 Task: Create in the project AgileGator and in the Backlog issue 'Integrate a new live chat support feature into an existing customer service portal to enhance customer support and response time' a child issue 'Automated testing infrastructure disaster recovery planning', and assign it to team member softage.3@softage.net. Create in the project AgileGator and in the Backlog issue 'Develop a new tool for automated testing of web application performance under high traffic and load conditions' a child issue 'Integration with social media management software', and assign it to team member softage.4@softage.net
Action: Mouse moved to (220, 64)
Screenshot: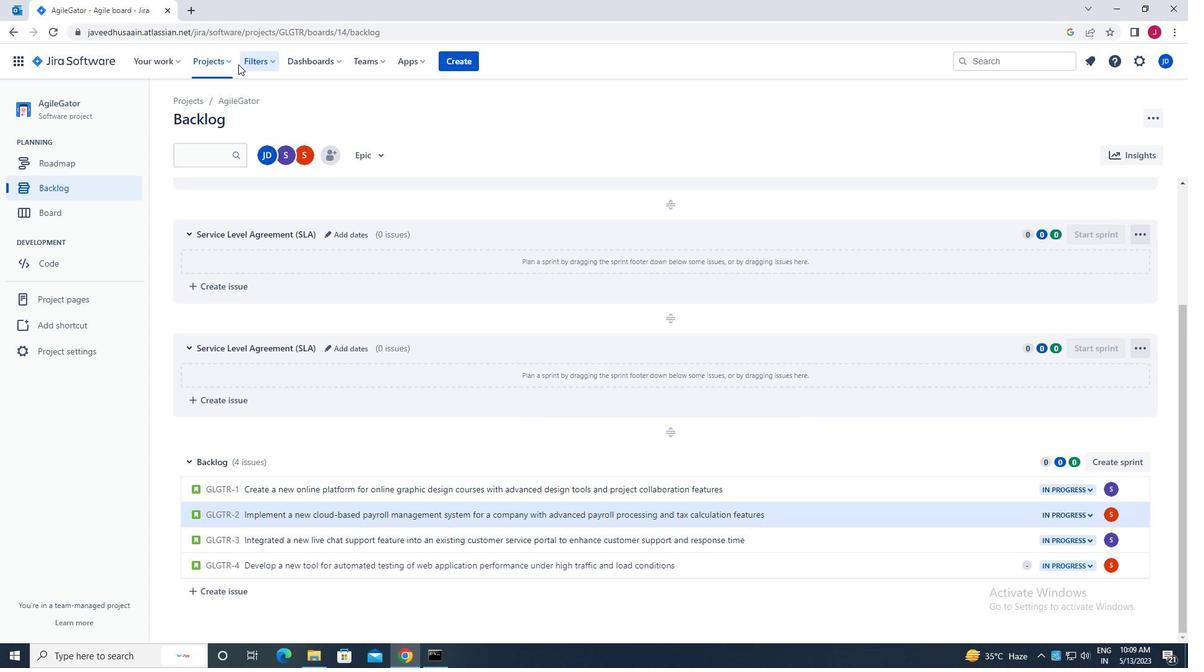 
Action: Mouse pressed left at (220, 64)
Screenshot: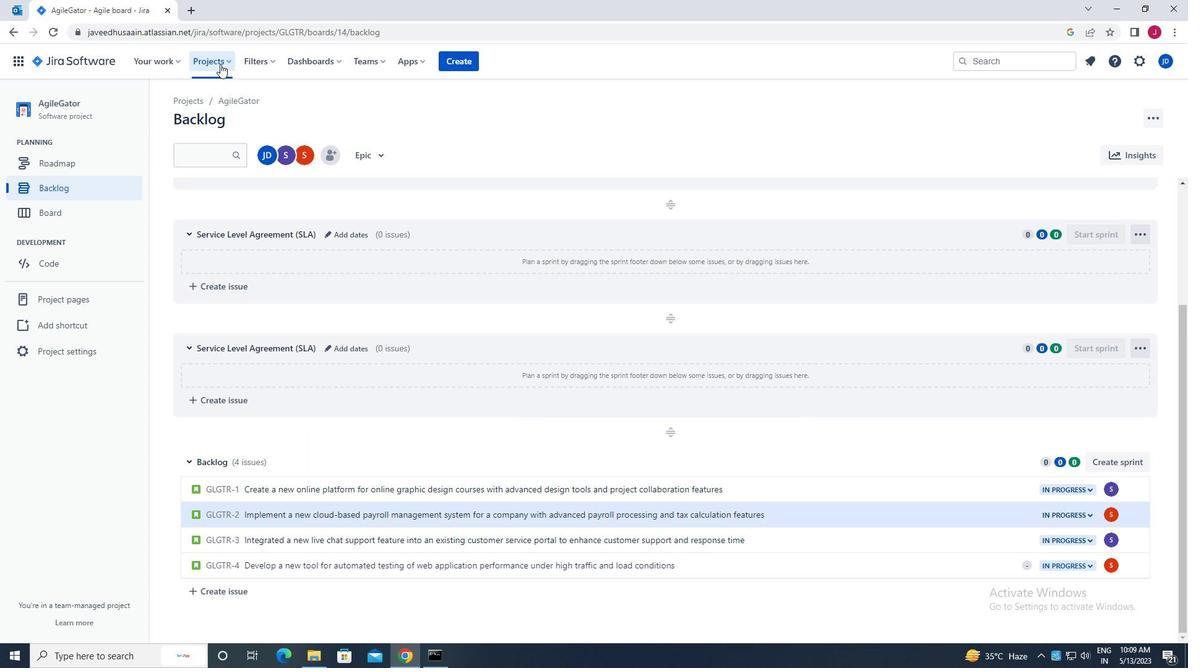 
Action: Mouse moved to (257, 116)
Screenshot: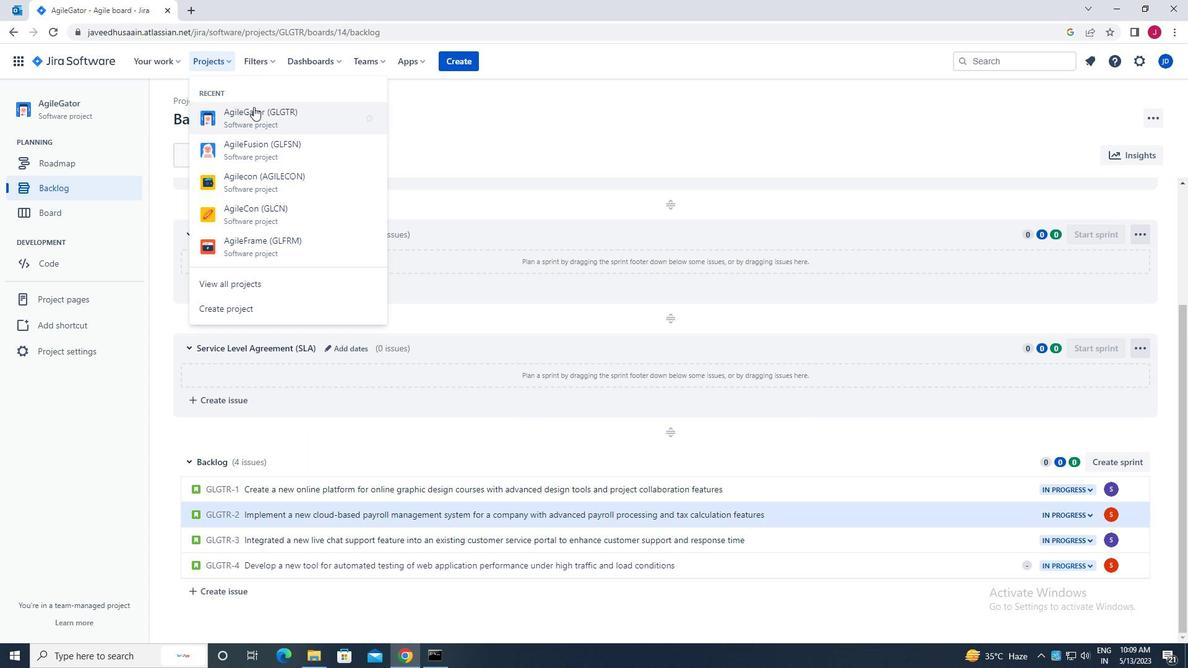 
Action: Mouse pressed left at (257, 116)
Screenshot: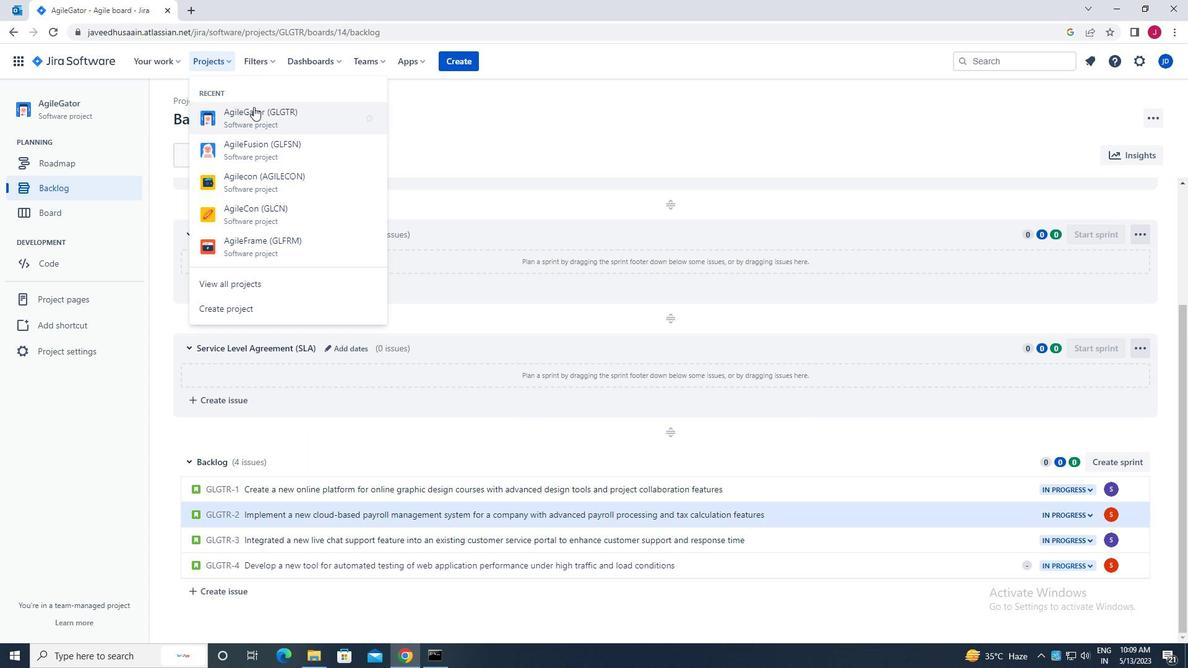 
Action: Mouse moved to (90, 190)
Screenshot: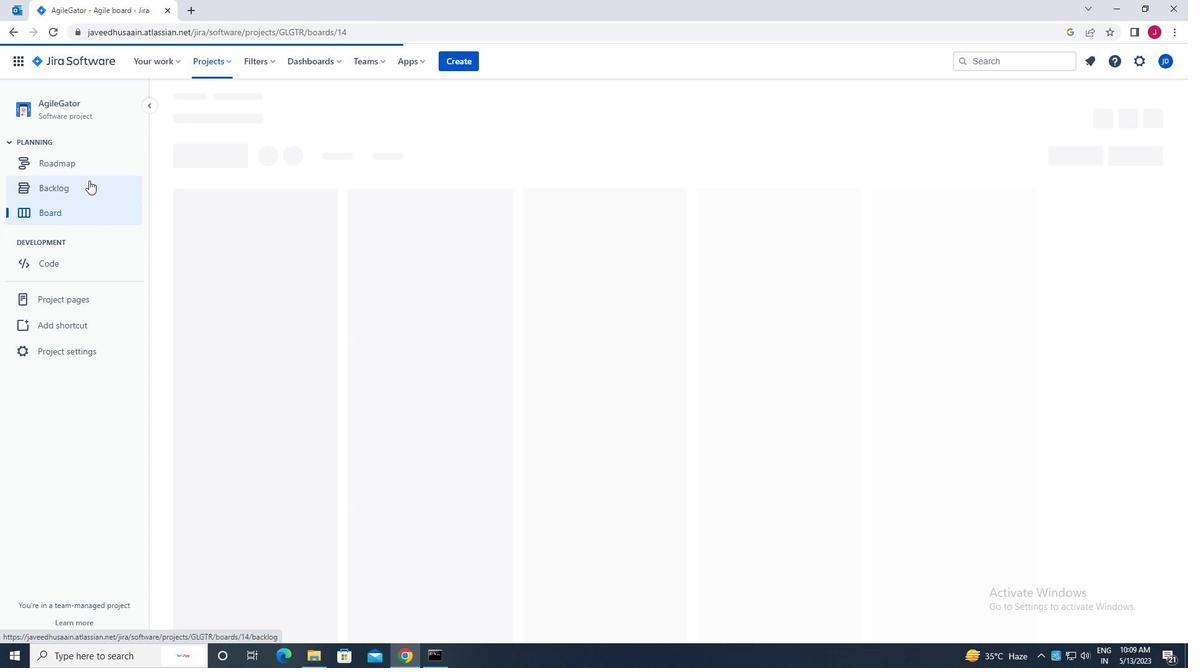
Action: Mouse pressed left at (90, 190)
Screenshot: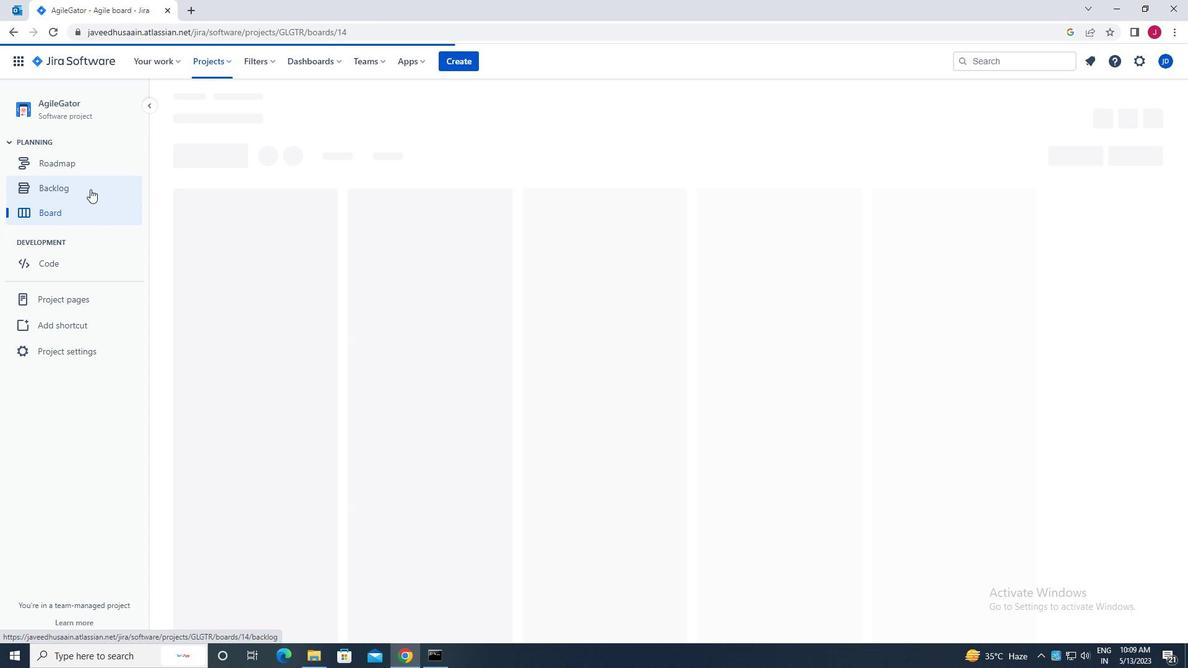
Action: Mouse moved to (532, 375)
Screenshot: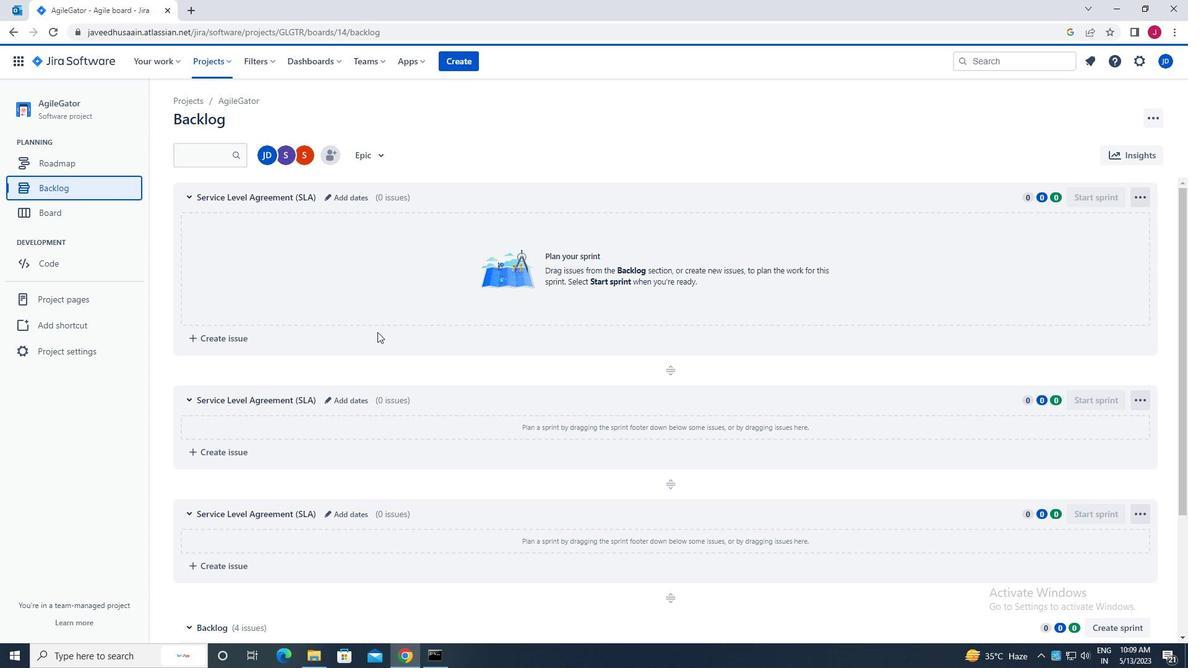 
Action: Mouse scrolled (532, 375) with delta (0, 0)
Screenshot: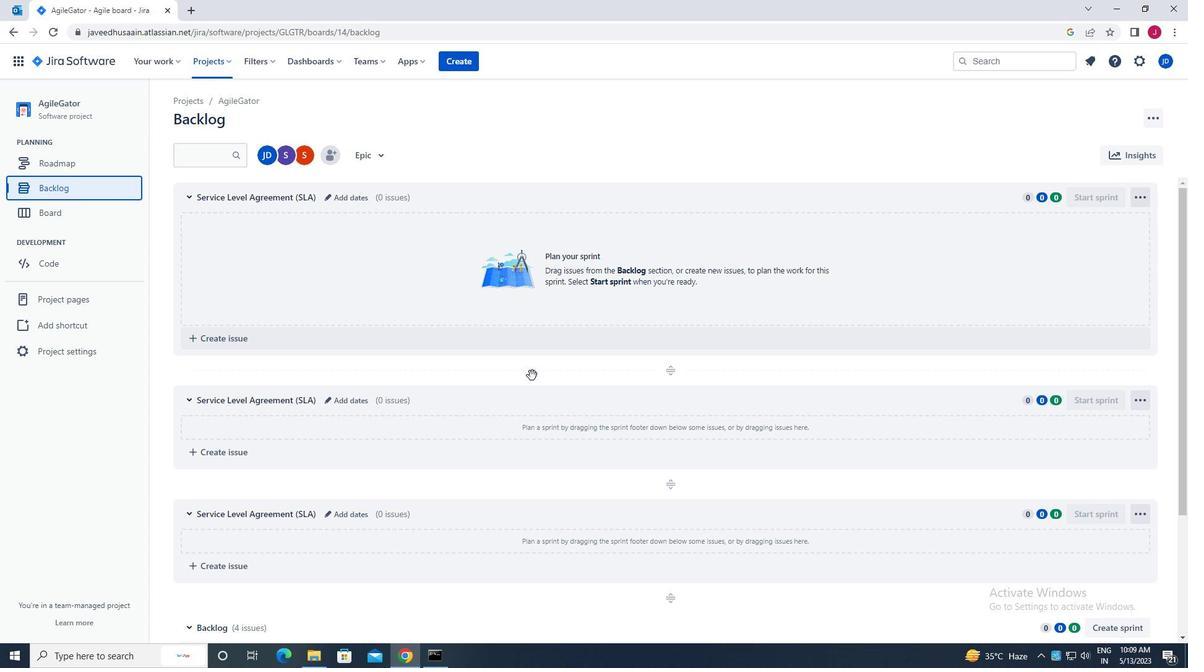 
Action: Mouse scrolled (532, 375) with delta (0, 0)
Screenshot: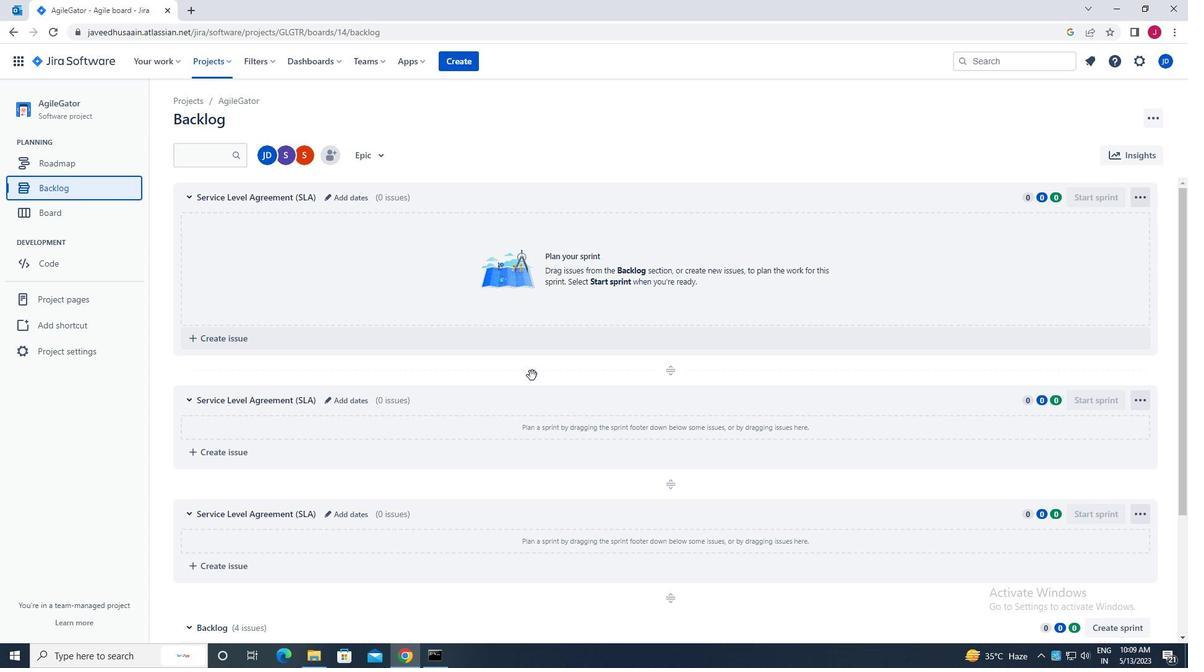 
Action: Mouse scrolled (532, 375) with delta (0, 0)
Screenshot: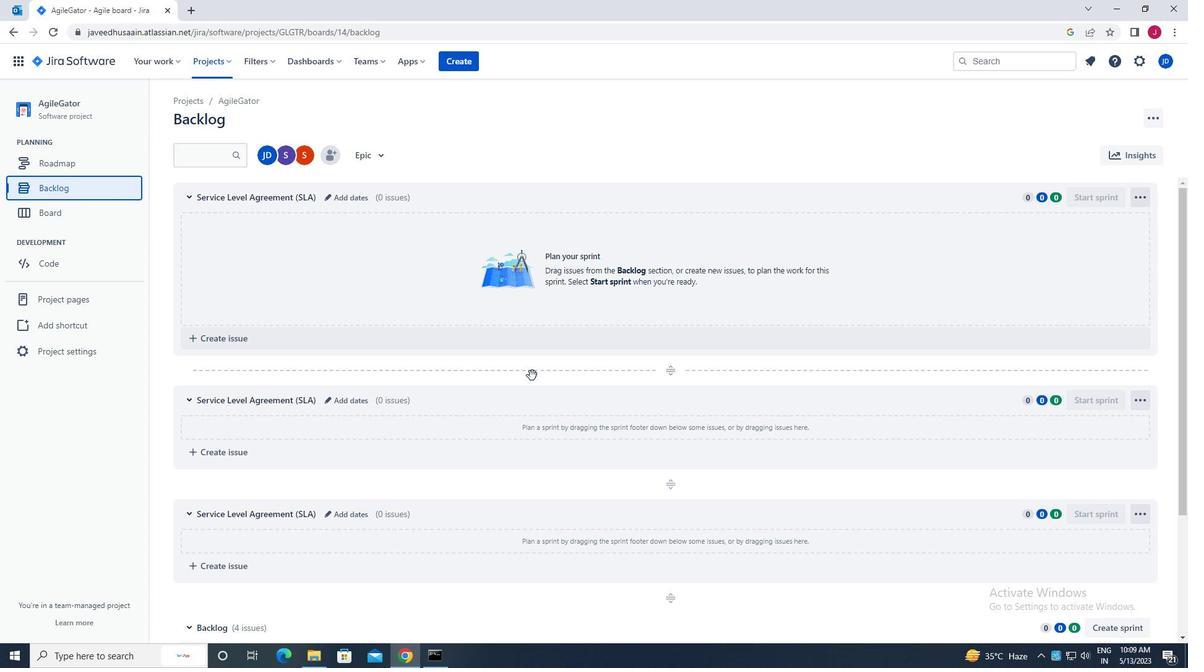 
Action: Mouse moved to (532, 375)
Screenshot: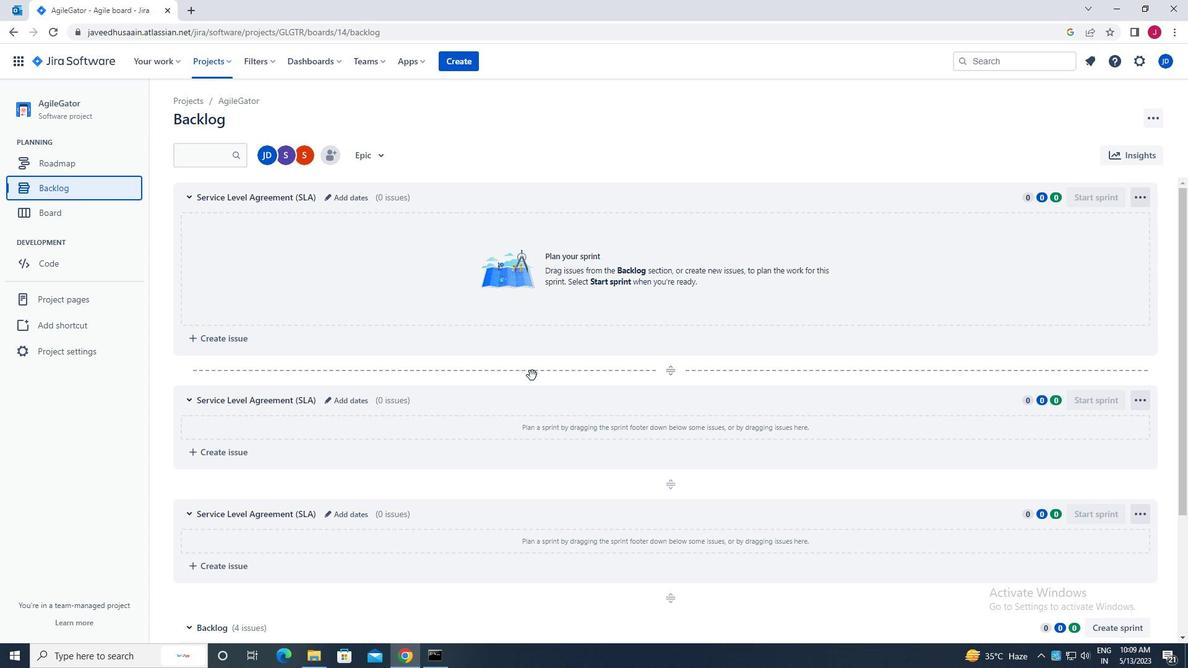 
Action: Mouse scrolled (532, 374) with delta (0, 0)
Screenshot: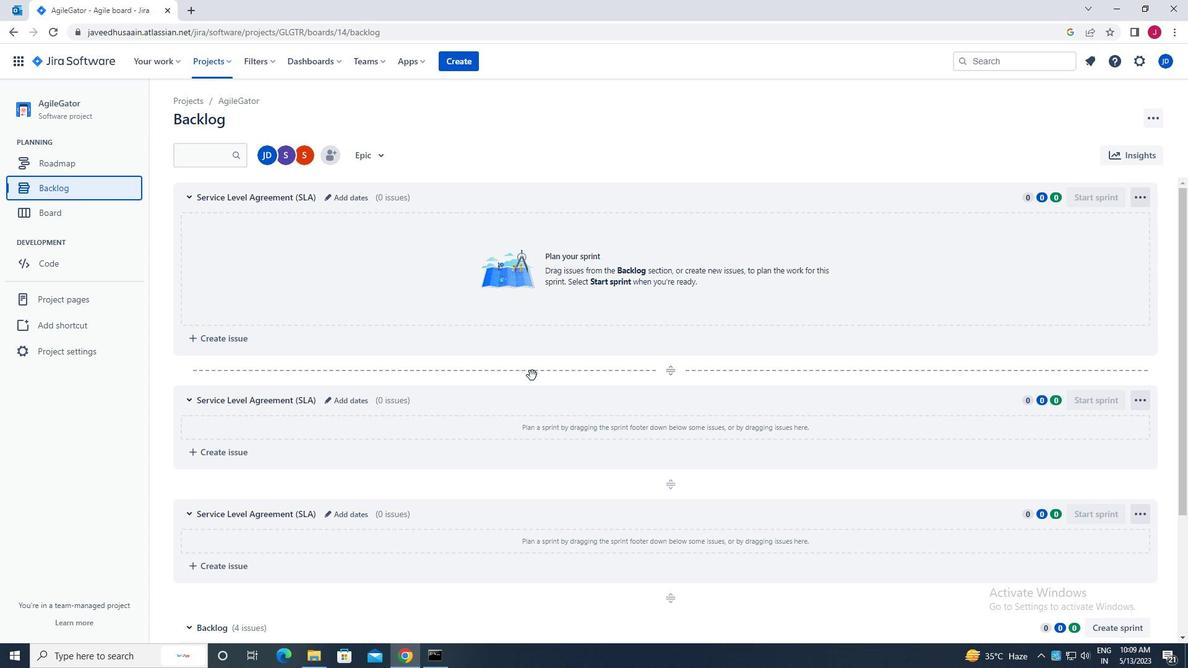 
Action: Mouse moved to (525, 372)
Screenshot: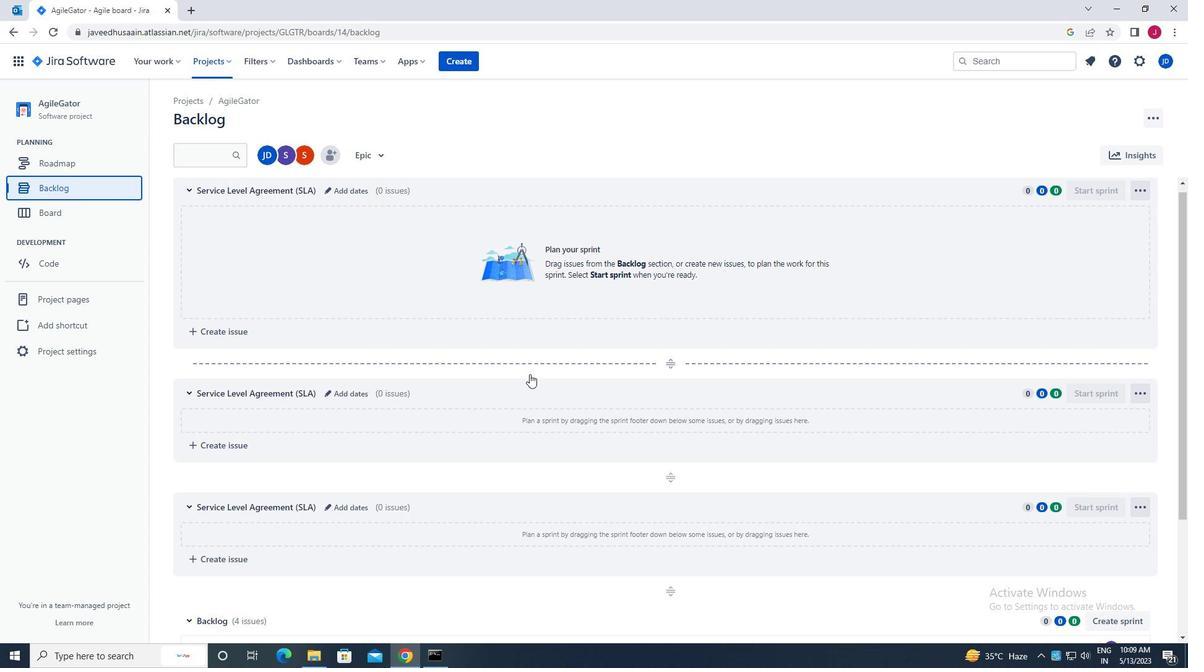 
Action: Mouse scrolled (525, 371) with delta (0, 0)
Screenshot: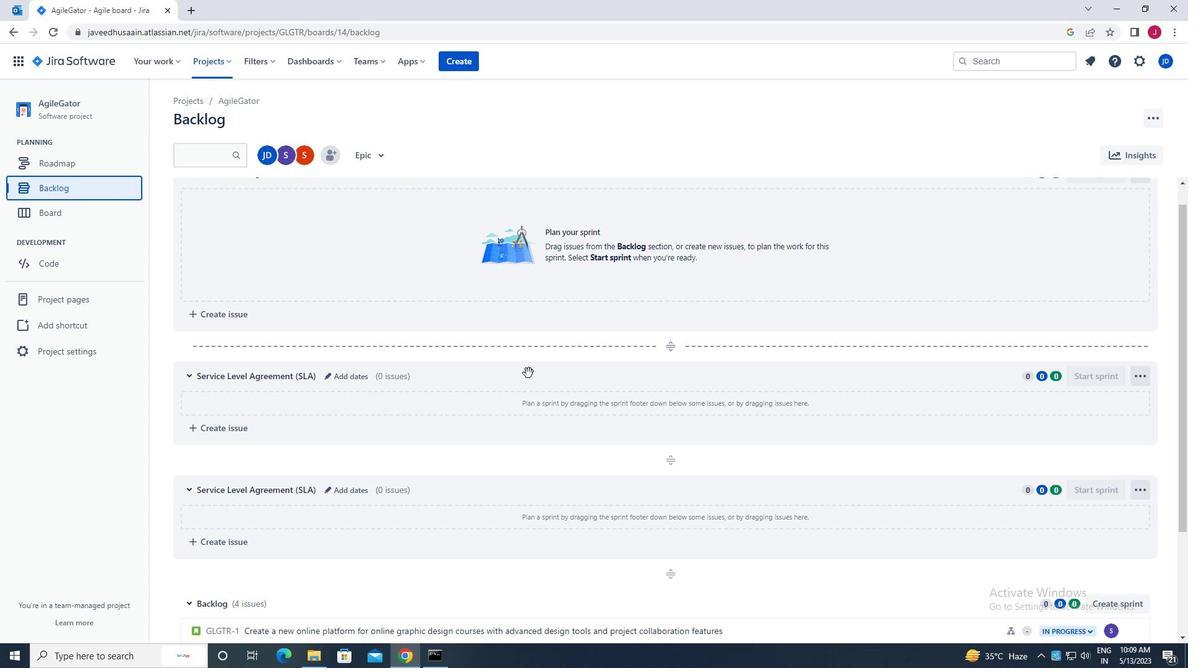 
Action: Mouse scrolled (525, 371) with delta (0, 0)
Screenshot: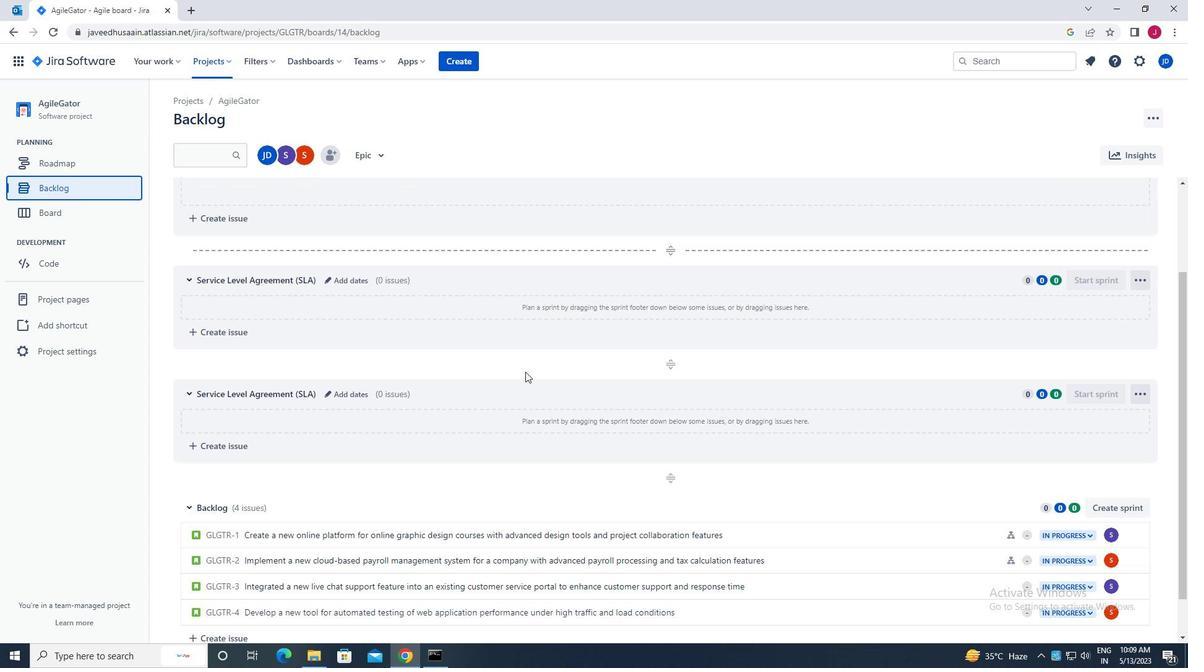
Action: Mouse scrolled (525, 371) with delta (0, 0)
Screenshot: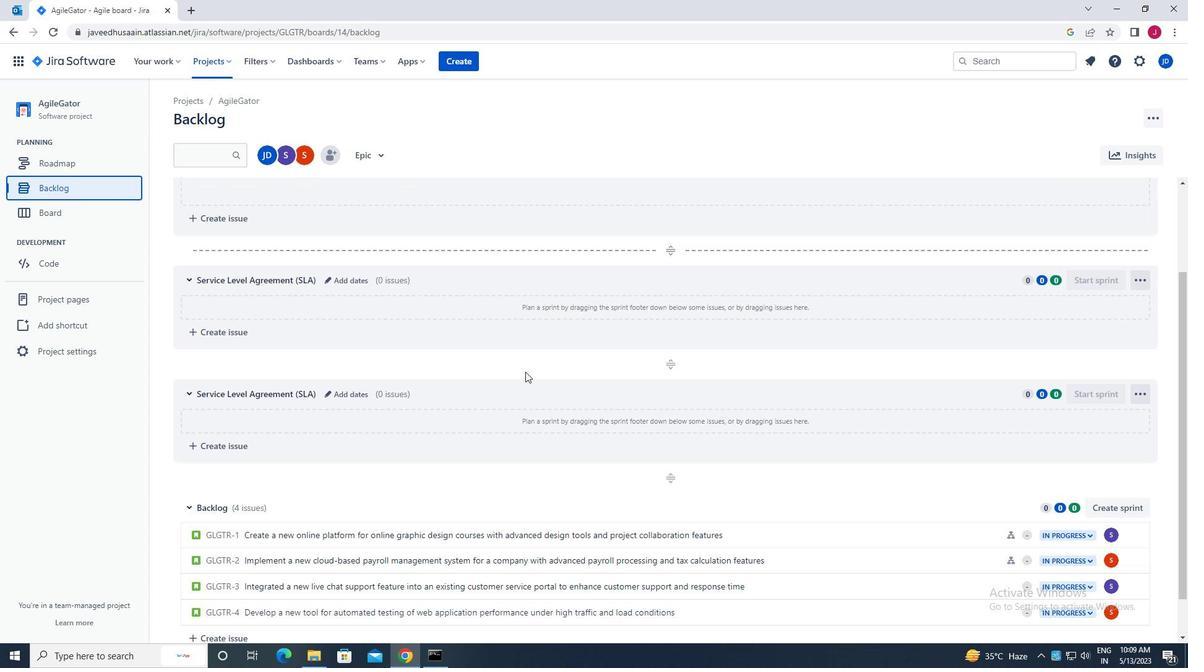
Action: Mouse scrolled (525, 371) with delta (0, 0)
Screenshot: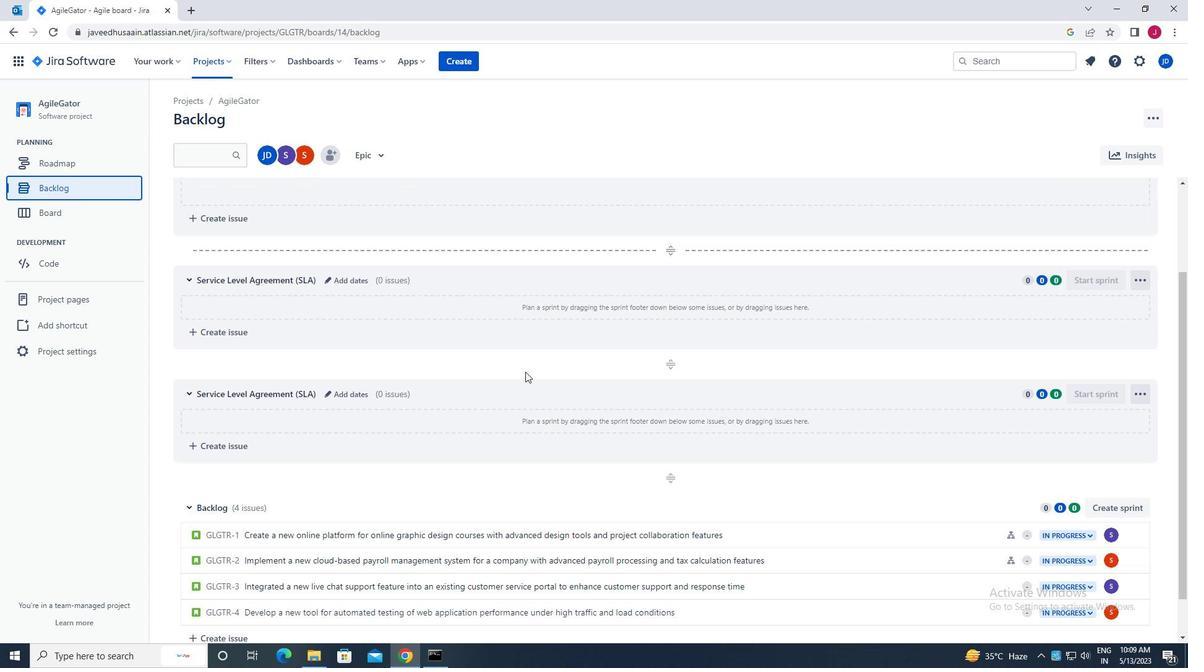 
Action: Mouse moved to (974, 534)
Screenshot: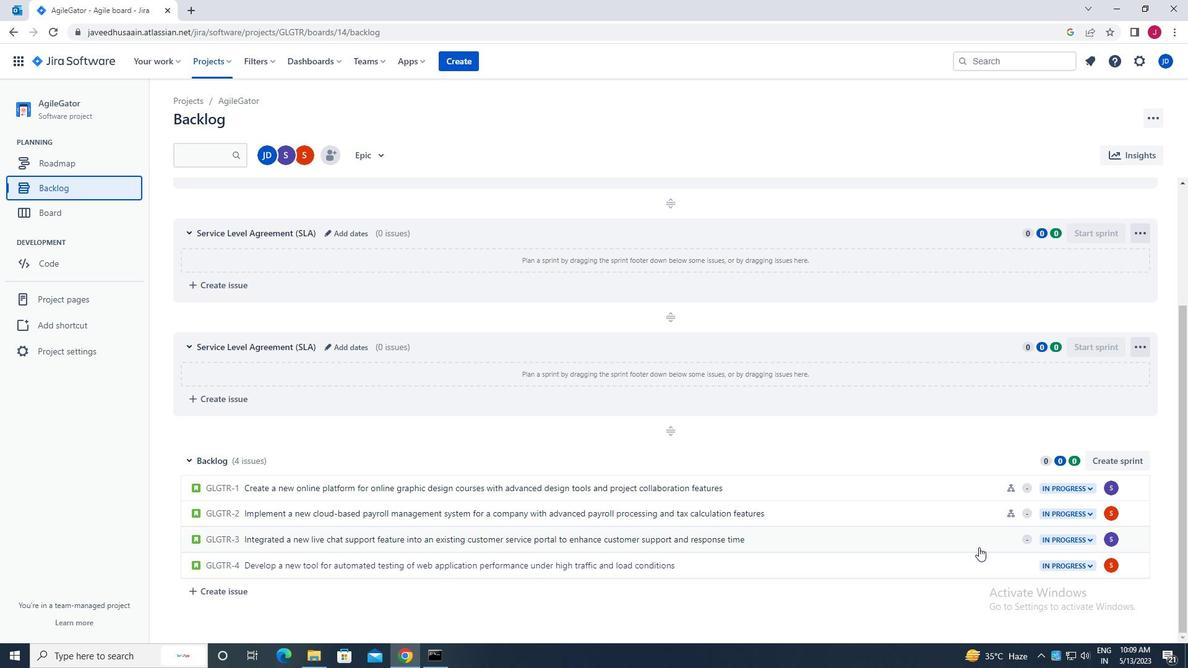 
Action: Mouse pressed left at (974, 534)
Screenshot: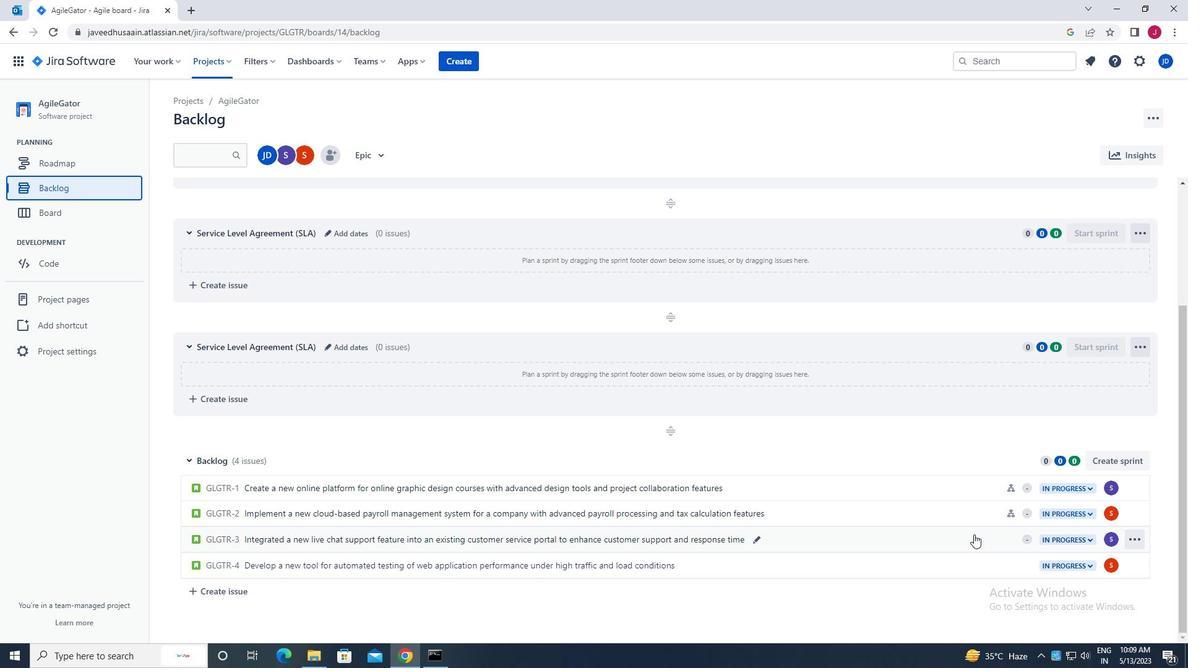 
Action: Mouse moved to (965, 299)
Screenshot: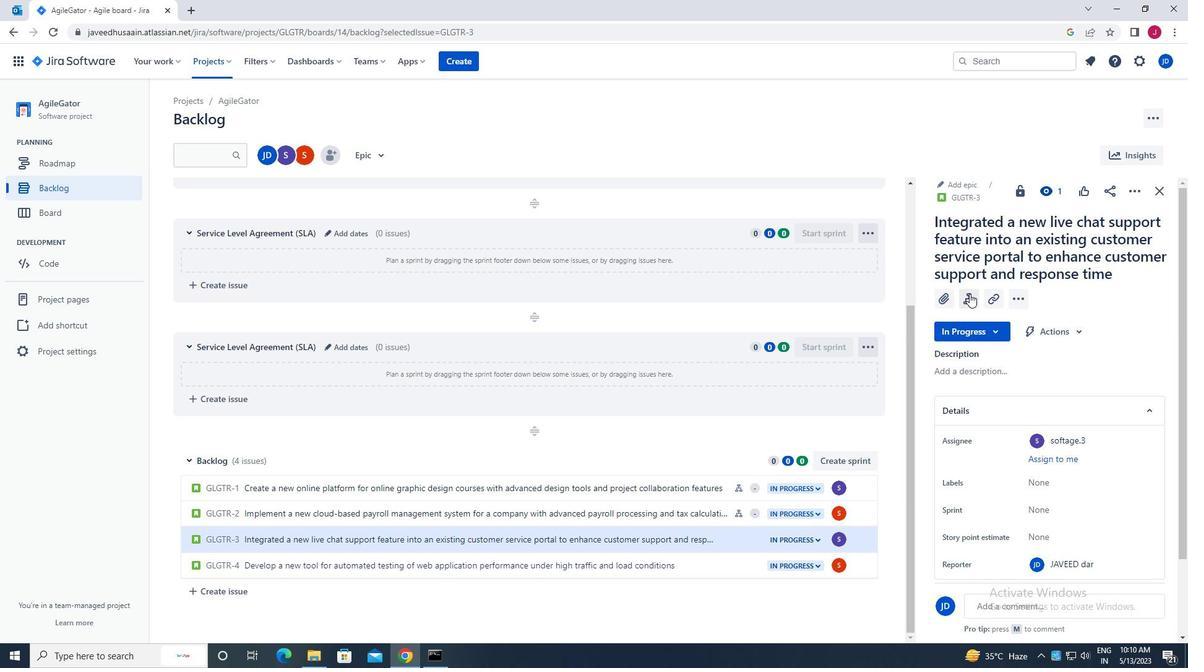 
Action: Mouse pressed left at (965, 299)
Screenshot: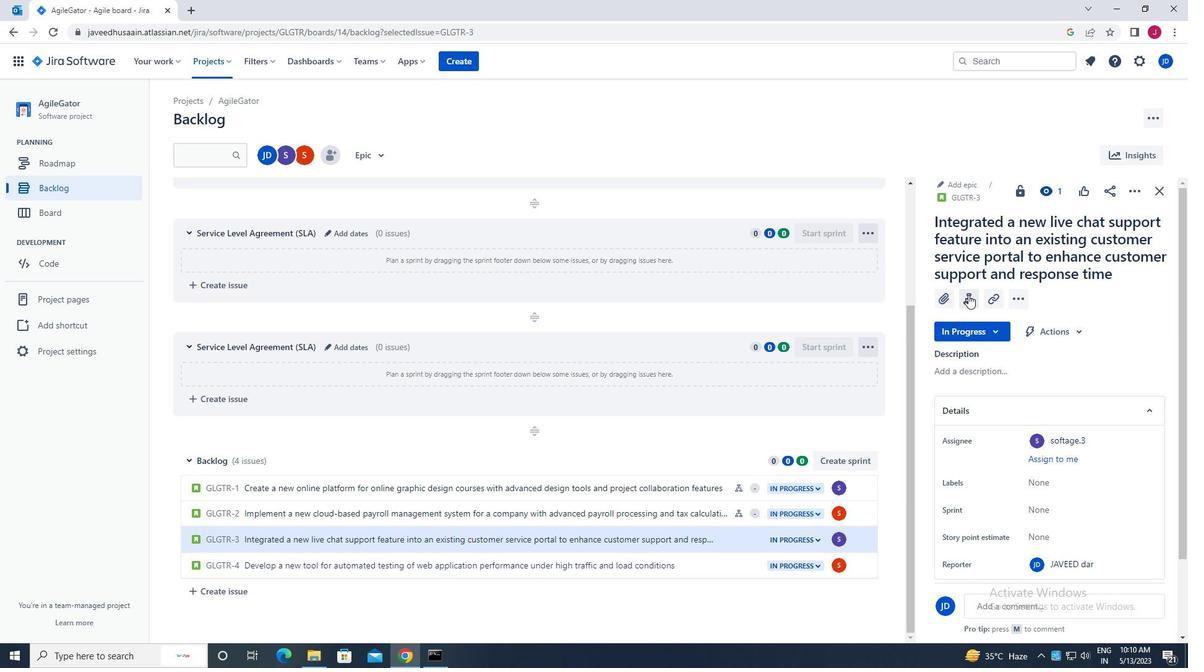 
Action: Mouse moved to (976, 399)
Screenshot: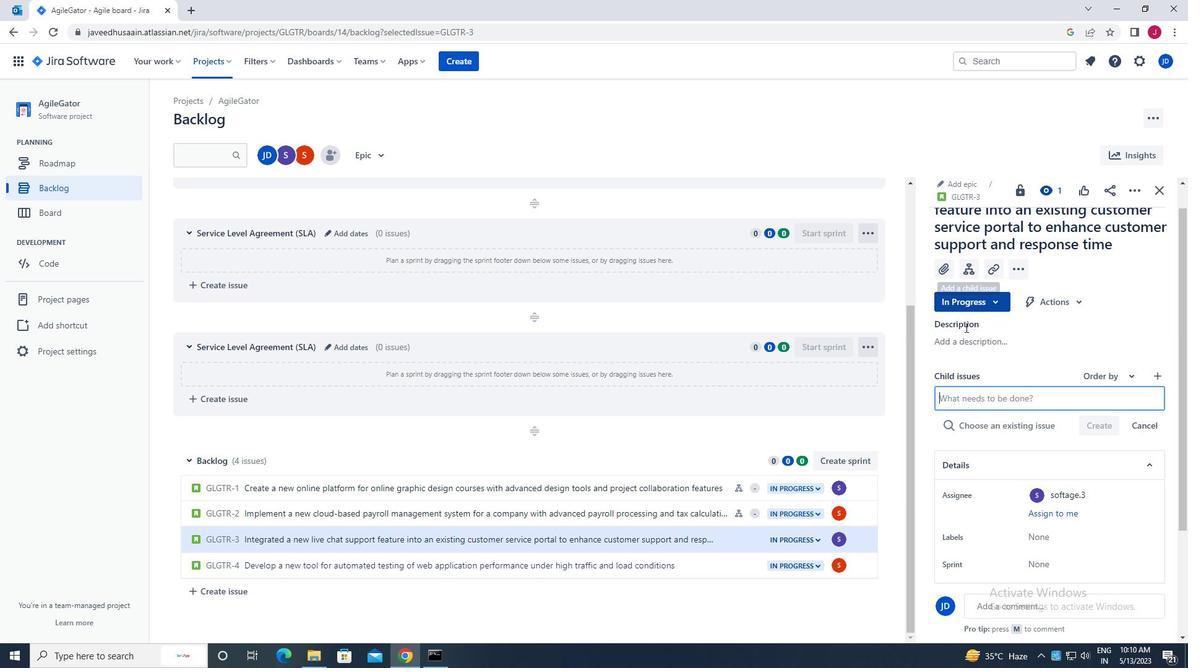 
Action: Mouse pressed left at (976, 399)
Screenshot: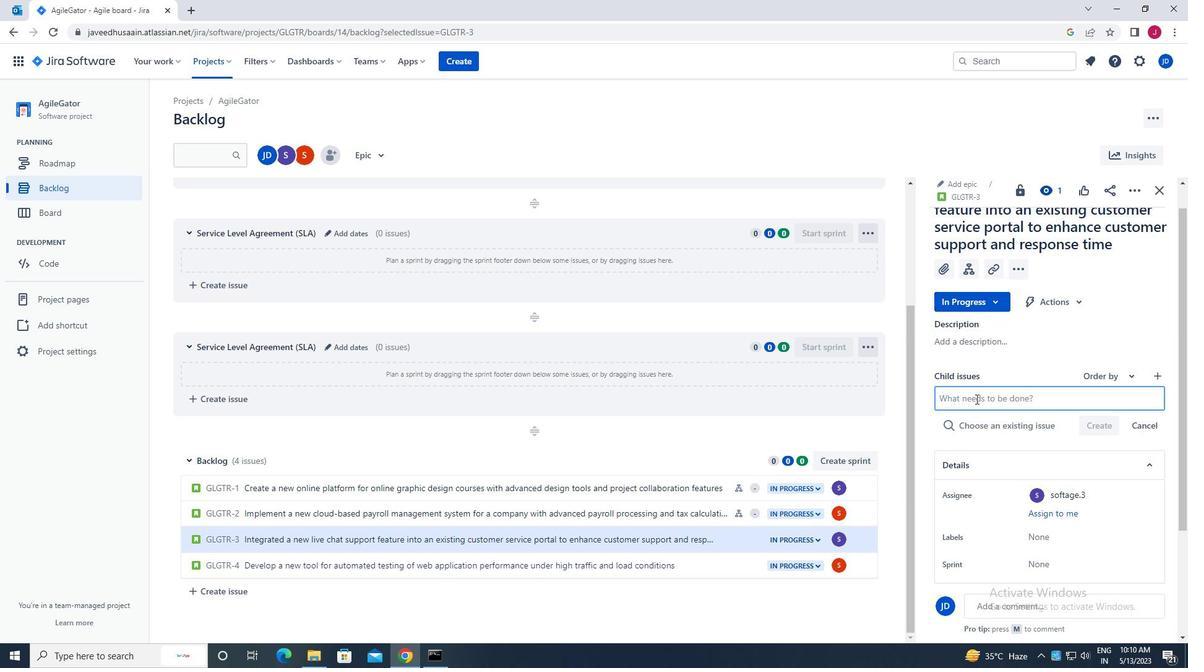 
Action: Mouse moved to (976, 399)
Screenshot: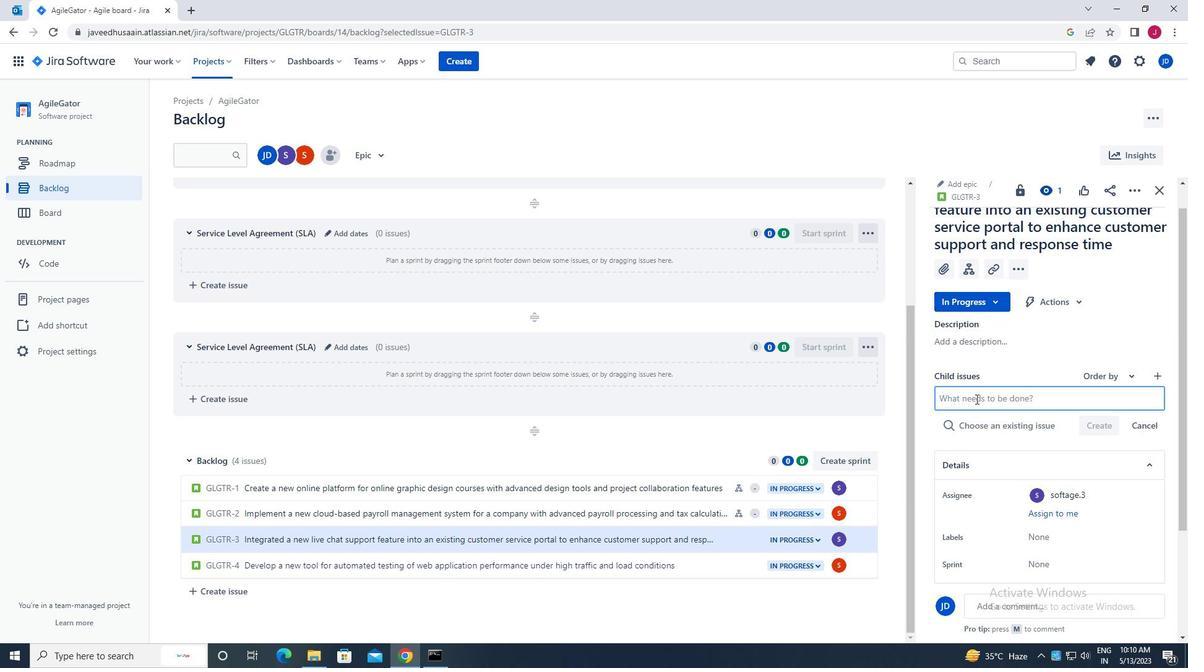 
Action: Key pressed a<Key.caps_lock>utomated<Key.space>testing<Key.space>infrastructure<Key.space>disaster<Key.space>recovery<Key.space>planning<Key.enter>
Screenshot: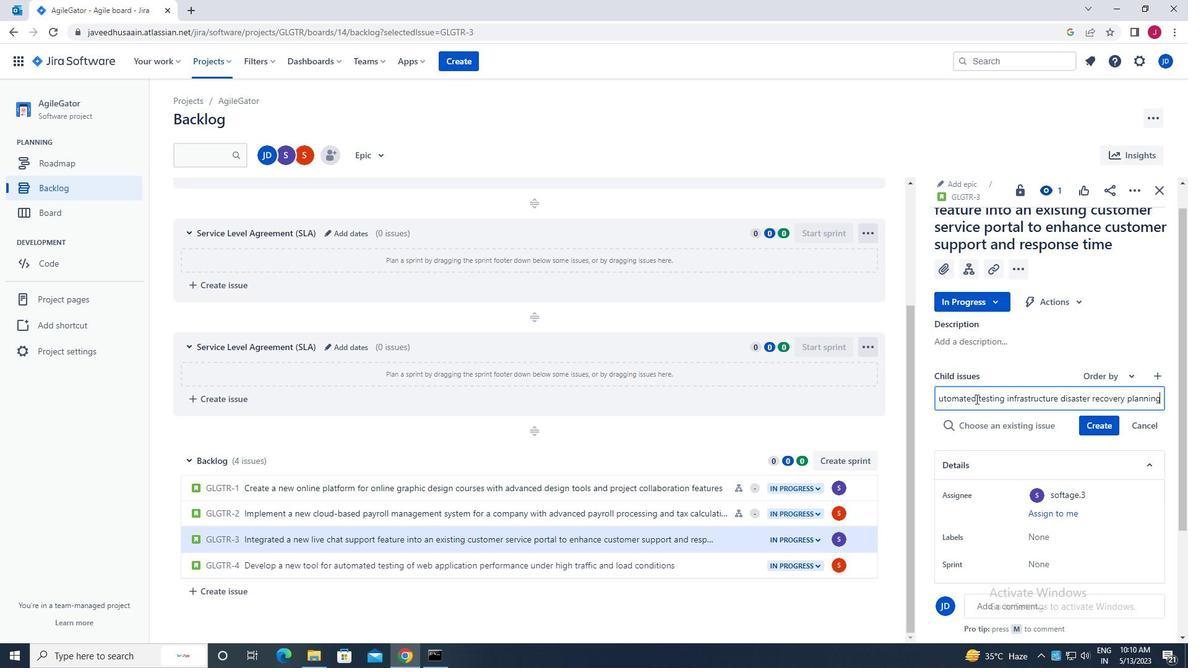 
Action: Mouse moved to (1113, 403)
Screenshot: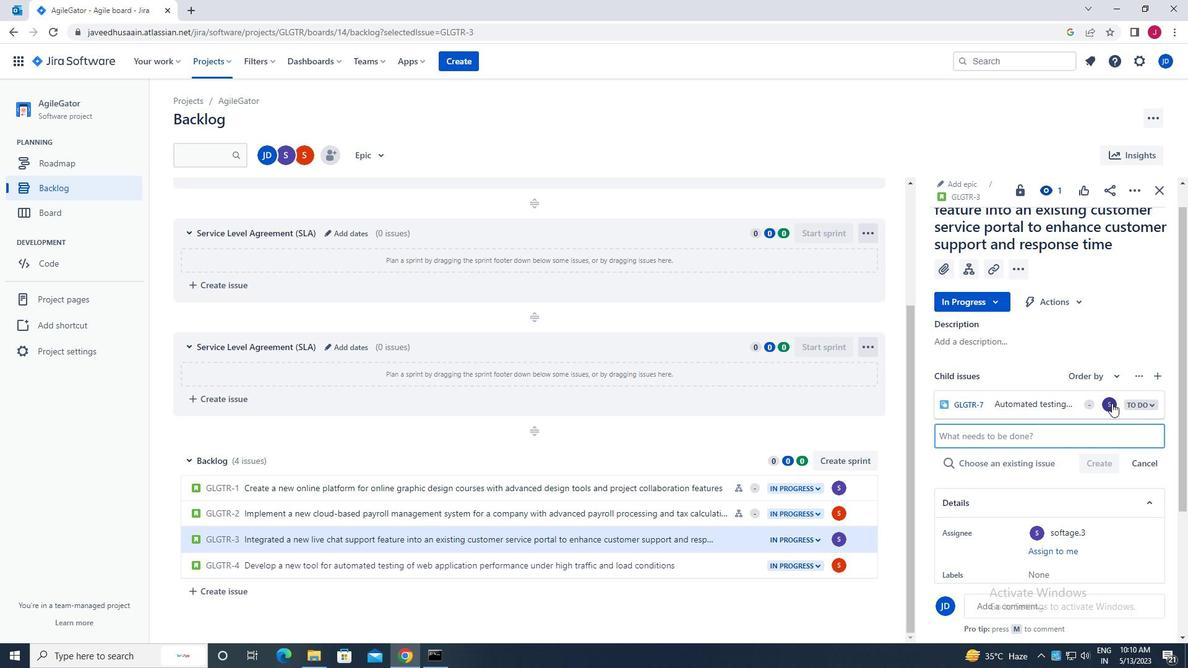 
Action: Mouse pressed left at (1113, 403)
Screenshot: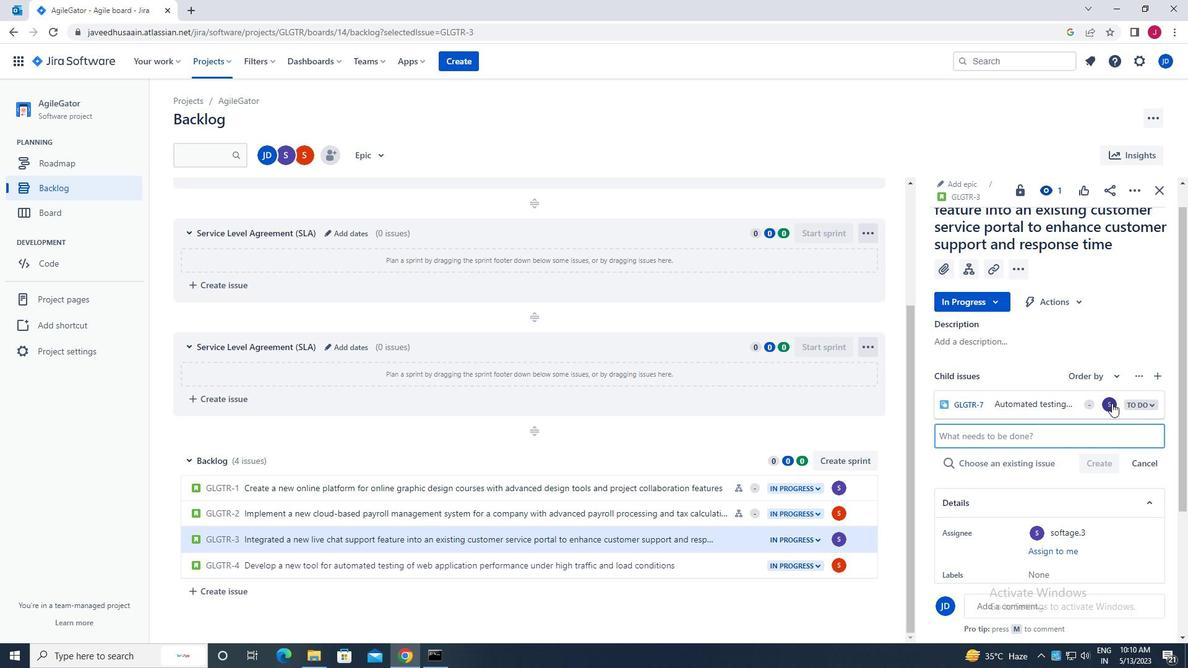 
Action: Mouse moved to (1007, 344)
Screenshot: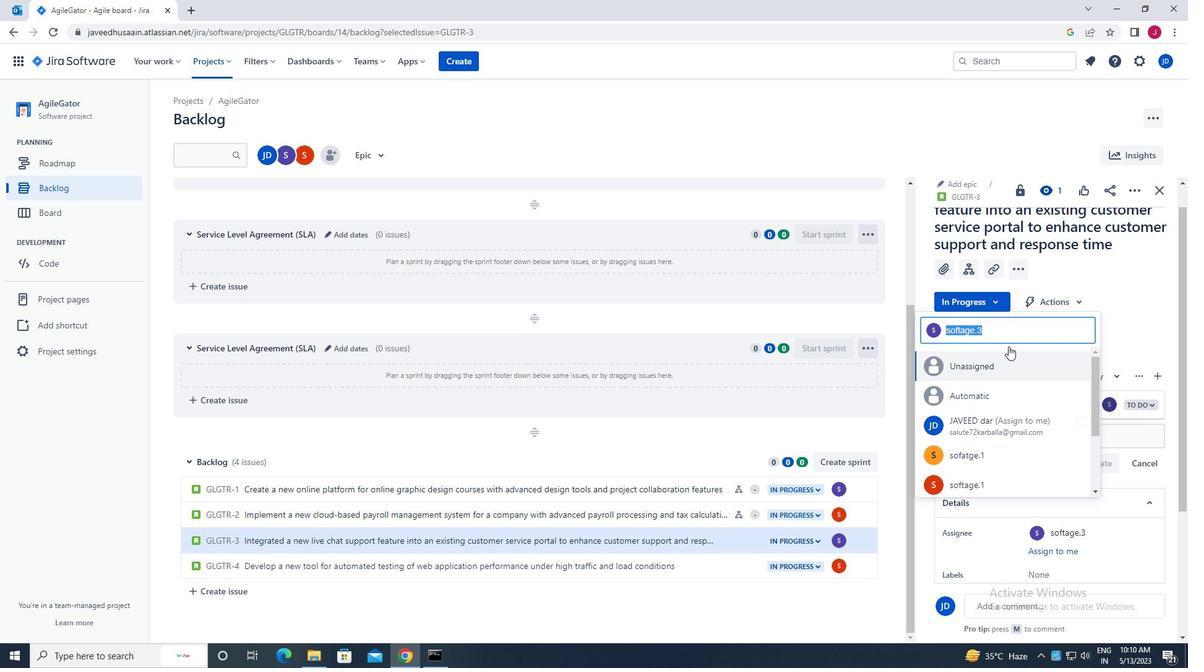 
Action: Key pressed soft
Screenshot: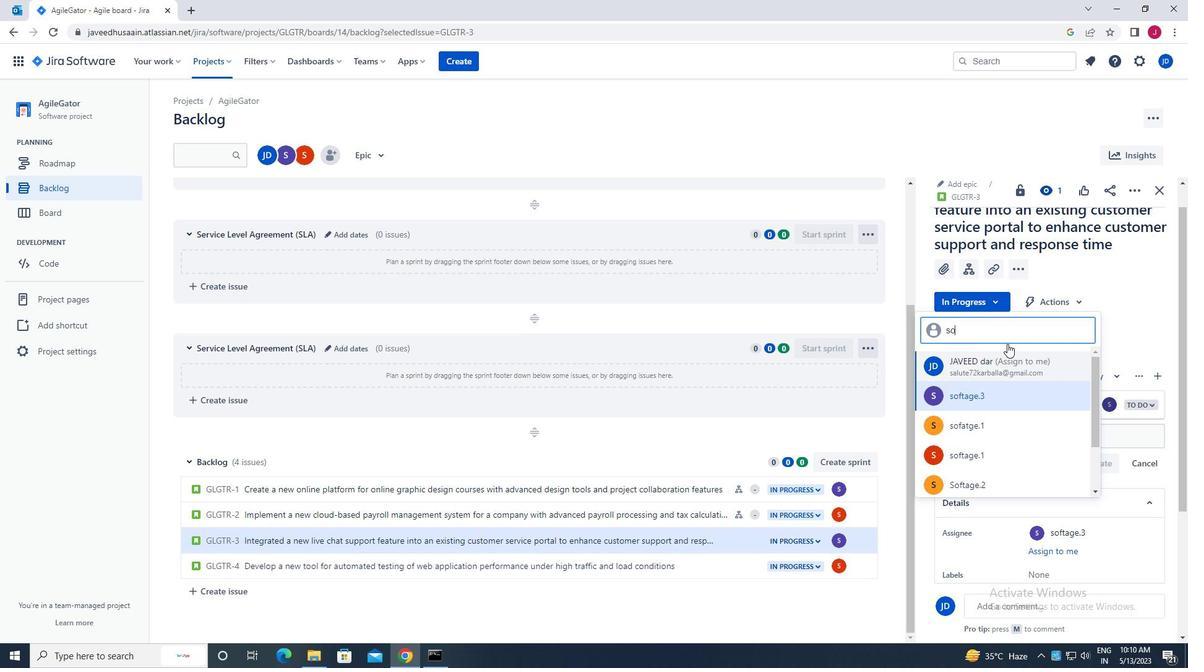 
Action: Mouse moved to (1008, 362)
Screenshot: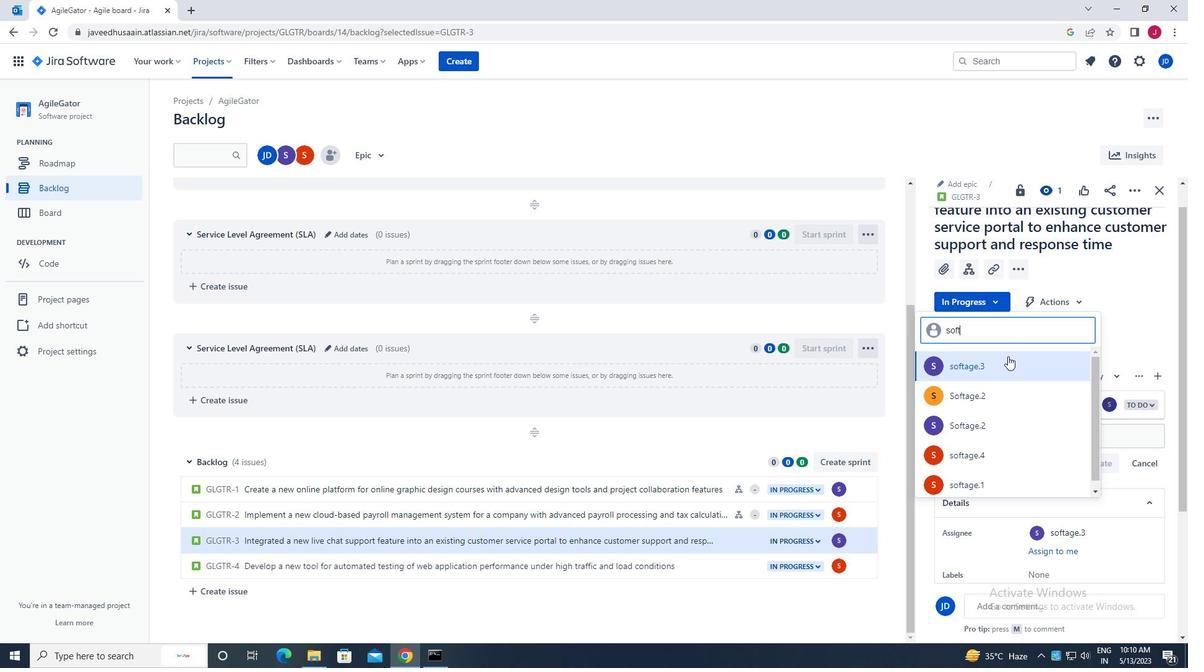 
Action: Mouse pressed left at (1008, 362)
Screenshot: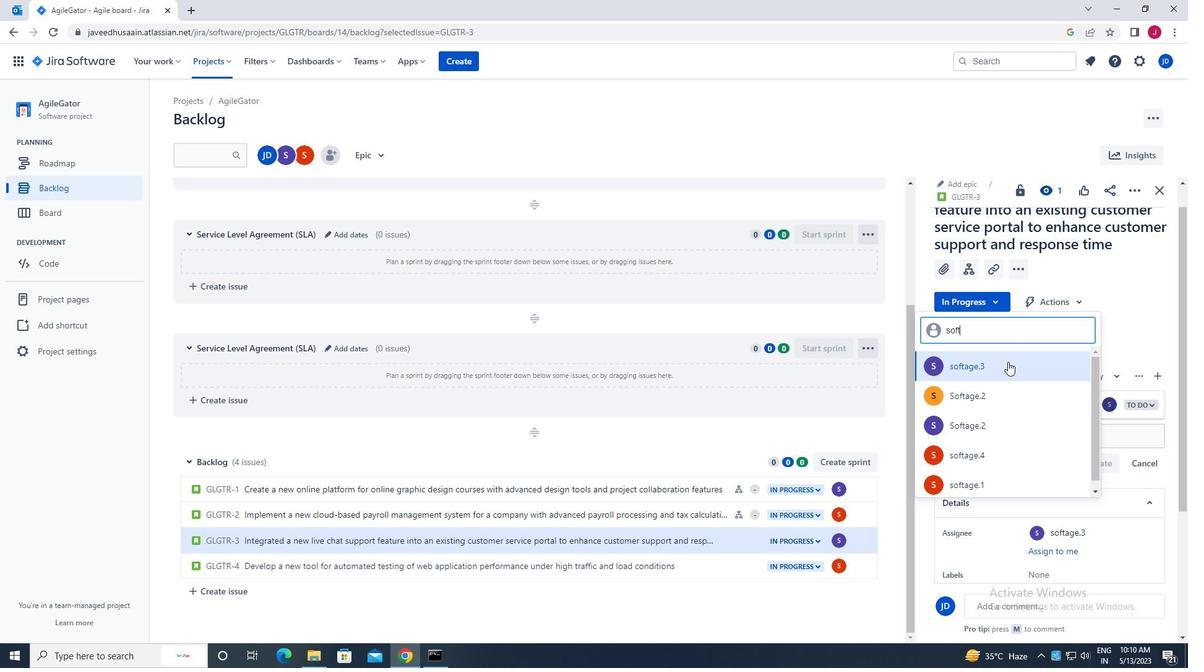 
Action: Mouse moved to (1158, 193)
Screenshot: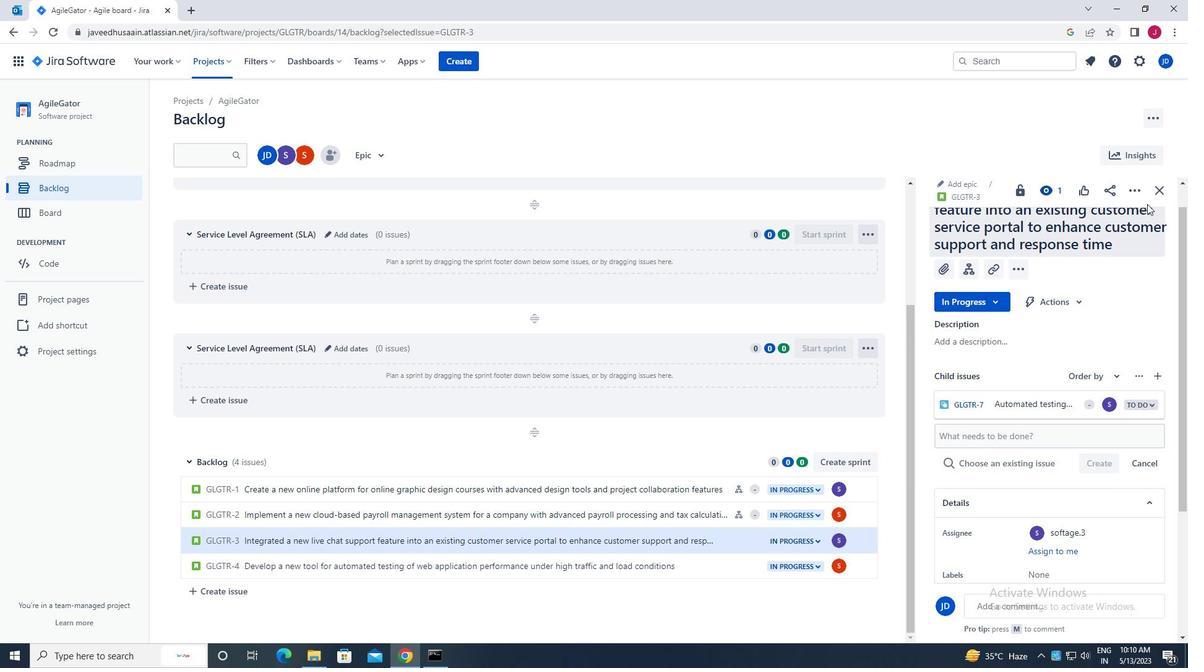 
Action: Mouse pressed left at (1158, 193)
Screenshot: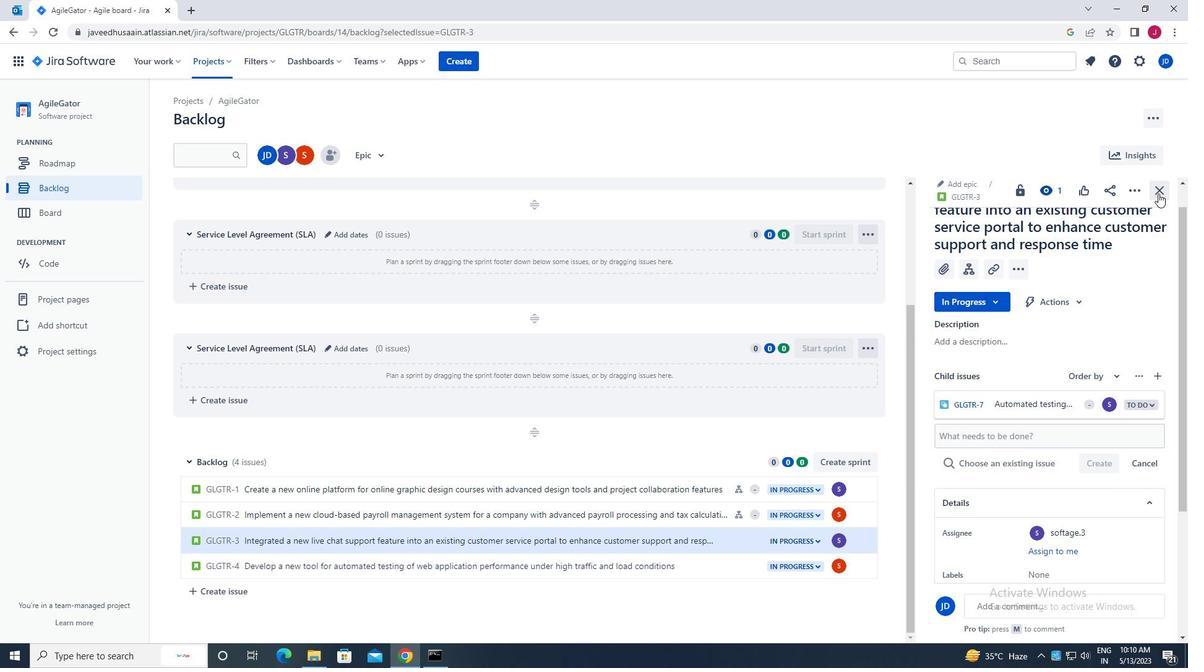 
Action: Mouse moved to (1006, 543)
Screenshot: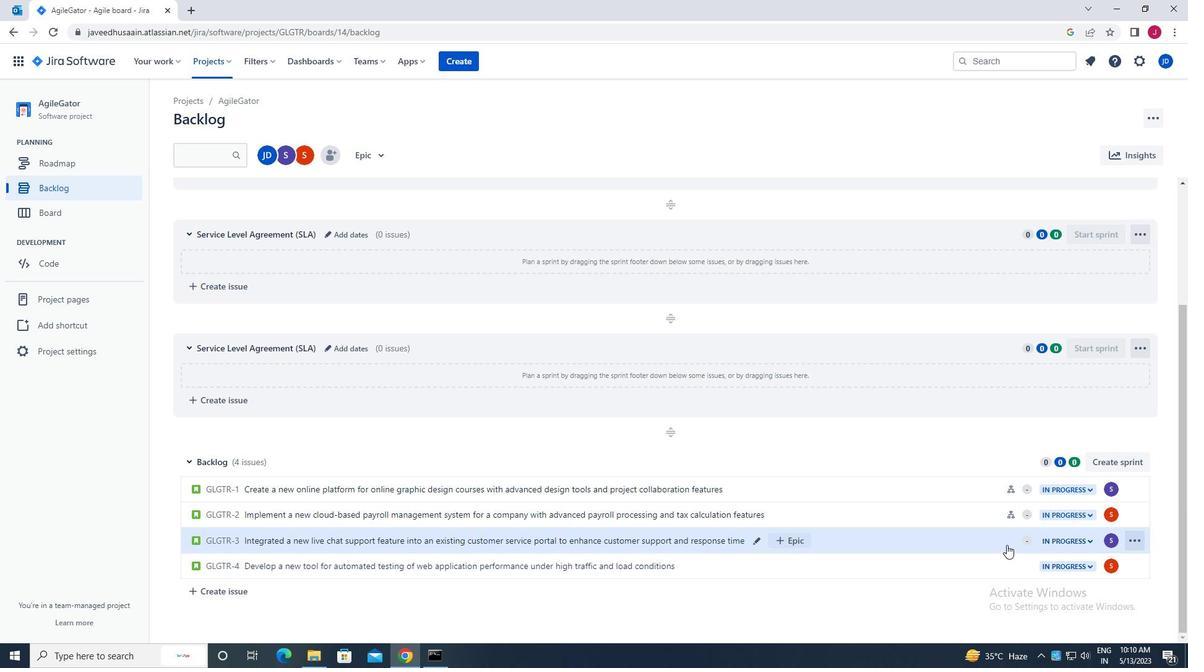 
Action: Mouse pressed left at (1006, 543)
Screenshot: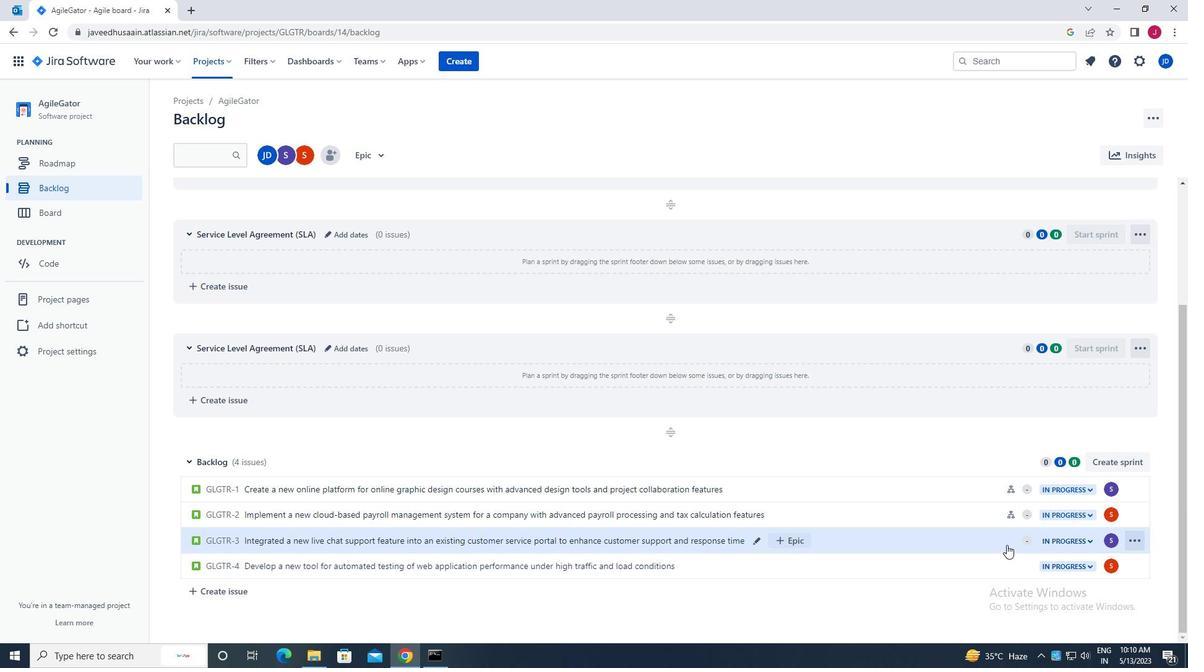 
Action: Mouse moved to (1161, 191)
Screenshot: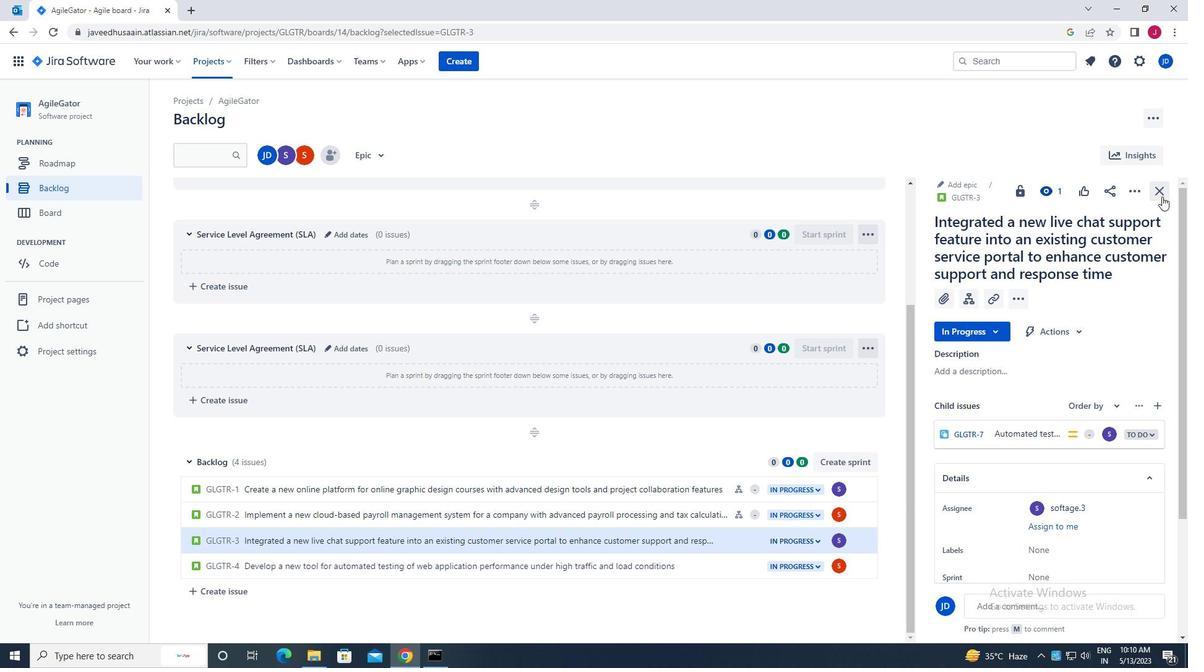 
Action: Mouse pressed left at (1161, 191)
Screenshot: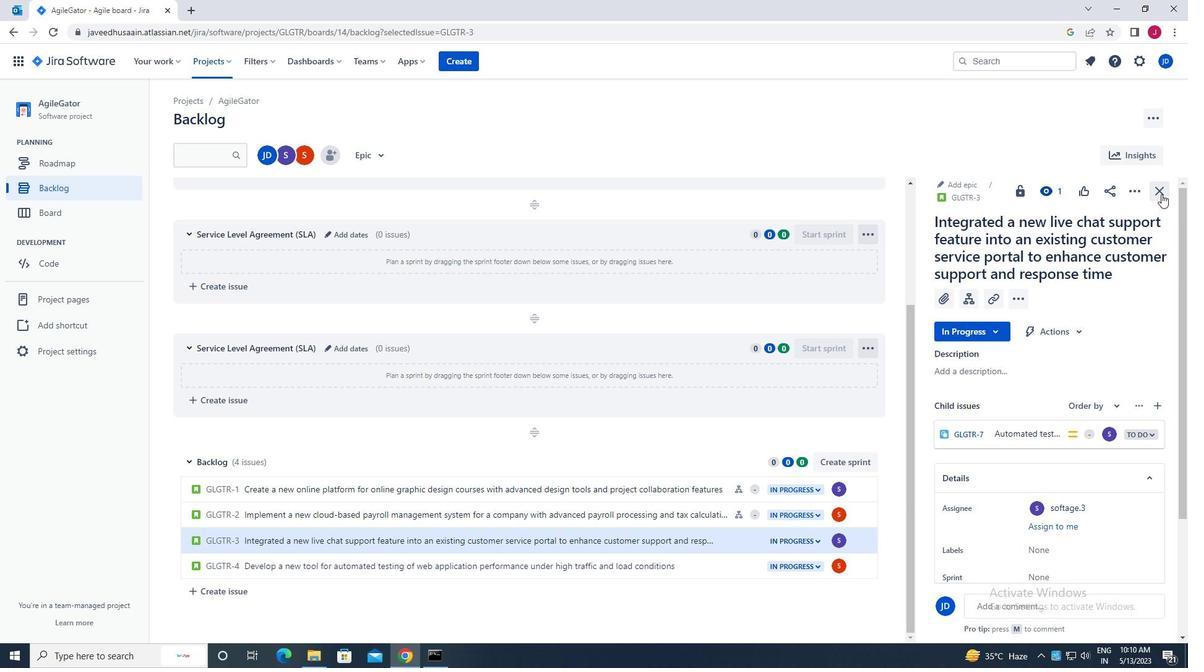 
Action: Mouse moved to (922, 538)
Screenshot: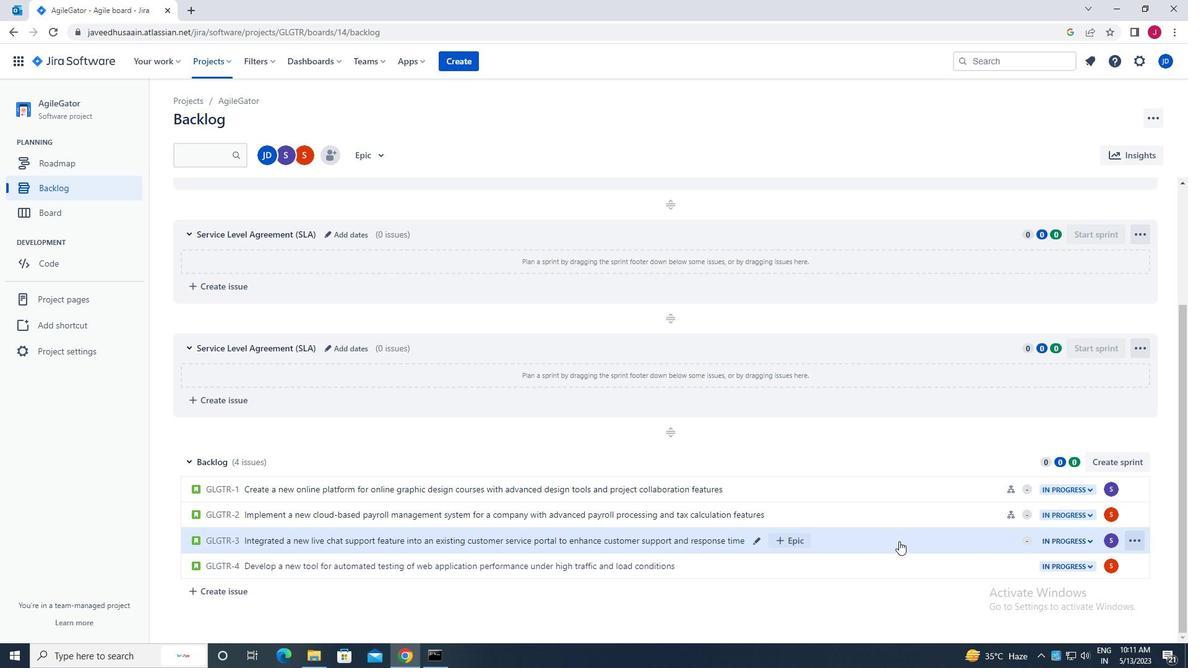 
Action: Mouse scrolled (922, 537) with delta (0, 0)
Screenshot: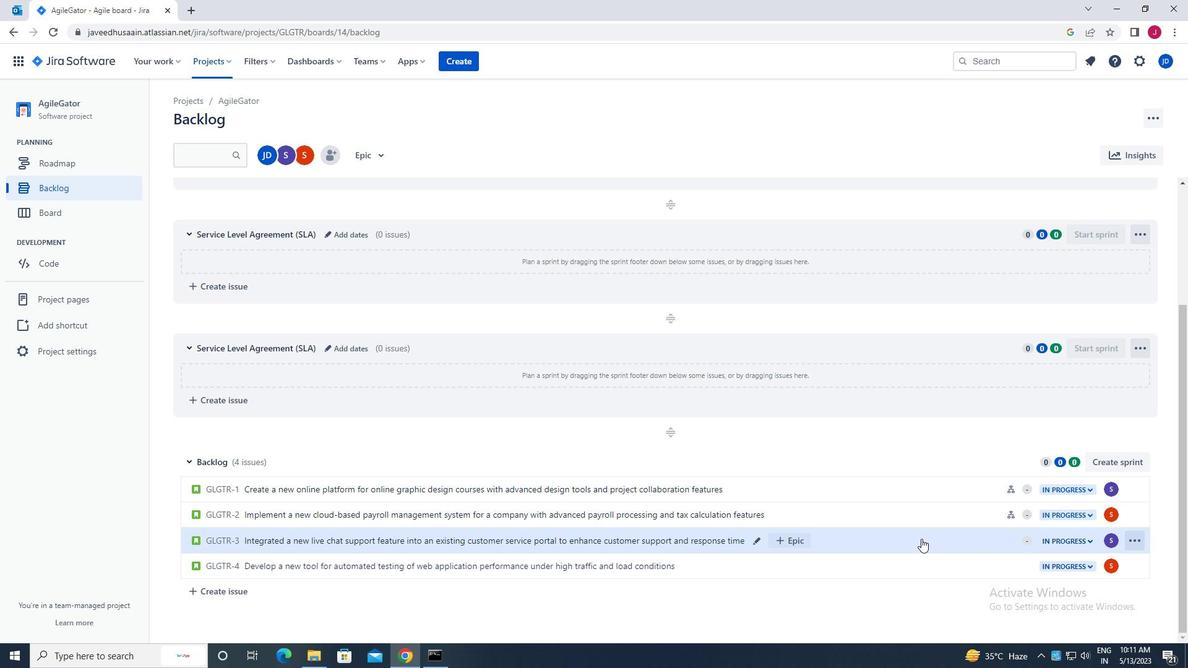 
Action: Mouse scrolled (922, 537) with delta (0, 0)
Screenshot: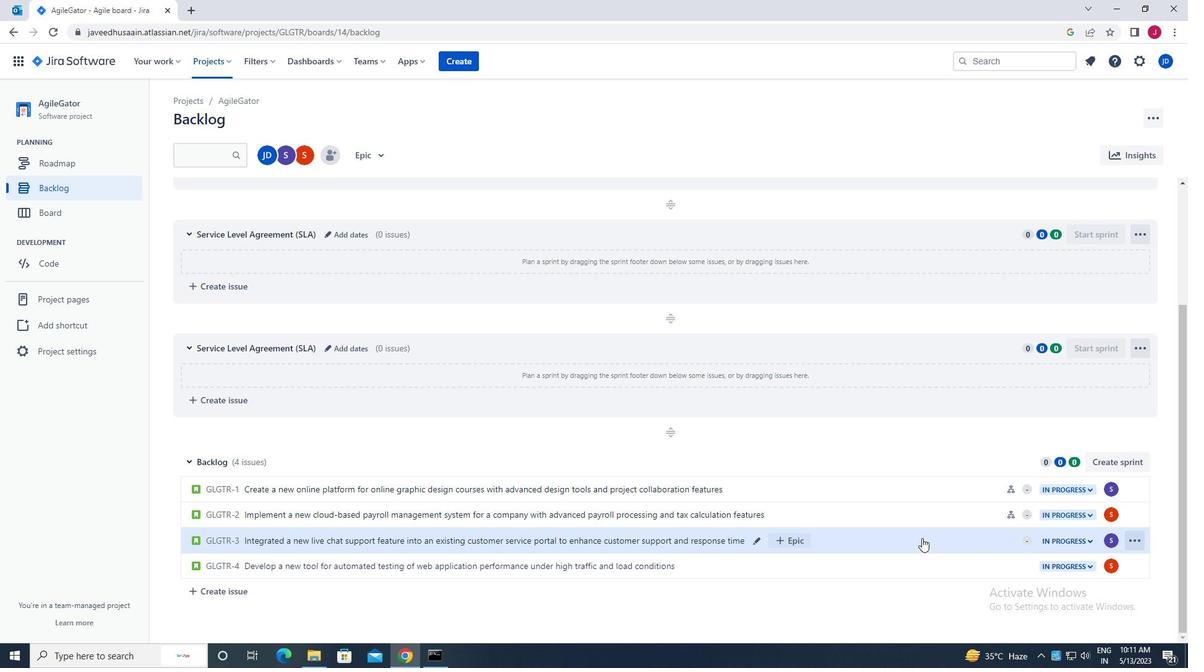 
Action: Mouse scrolled (922, 537) with delta (0, 0)
Screenshot: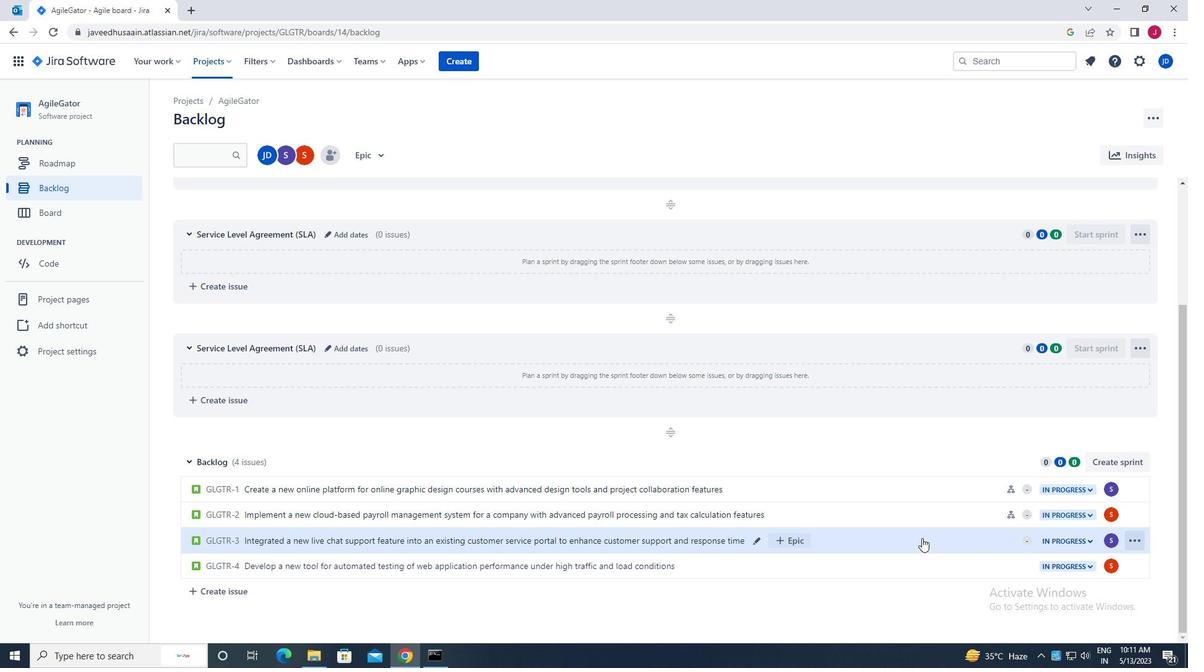 
Action: Mouse moved to (955, 564)
Screenshot: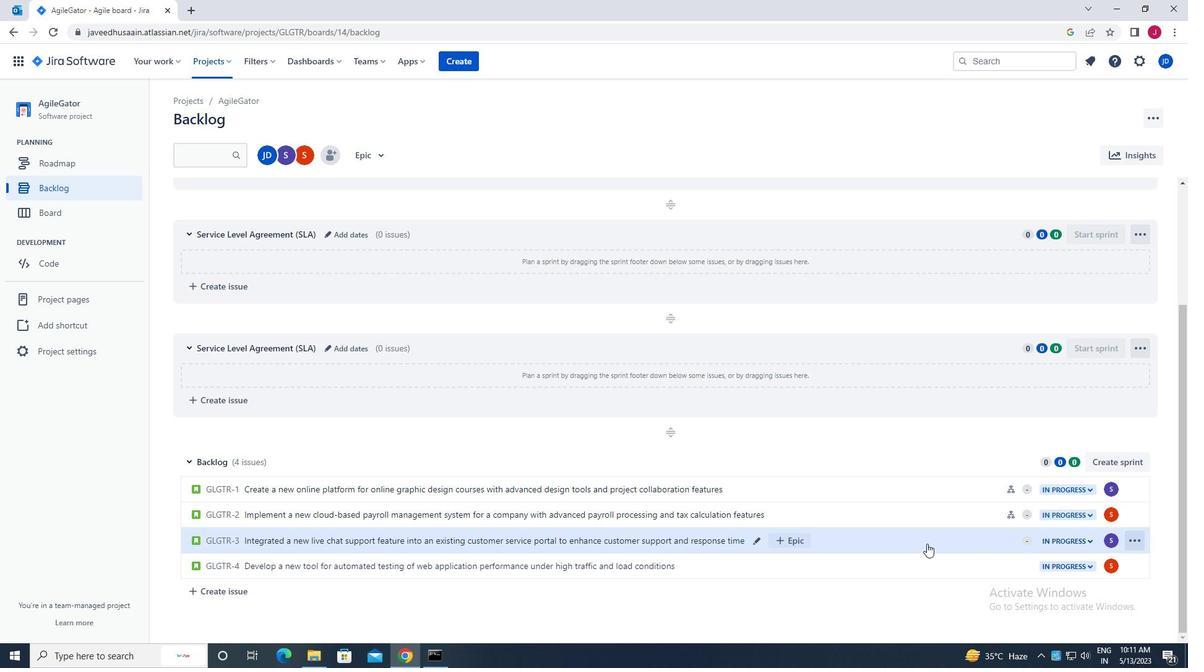 
Action: Mouse pressed left at (955, 564)
Screenshot: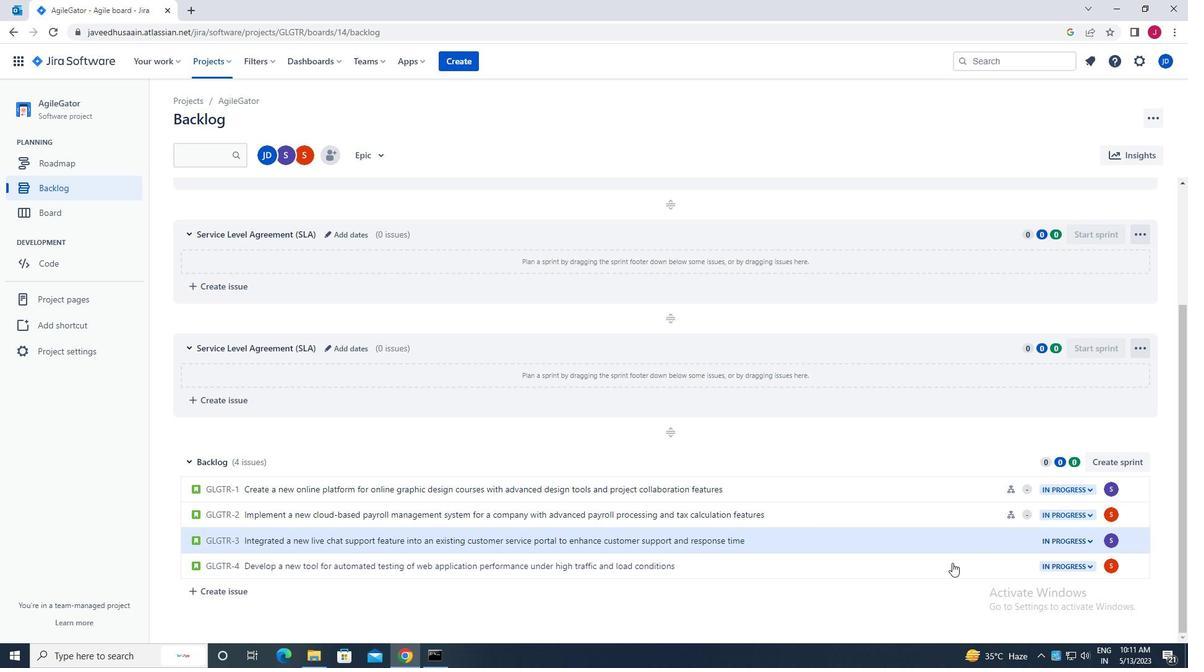 
Action: Mouse moved to (941, 554)
Screenshot: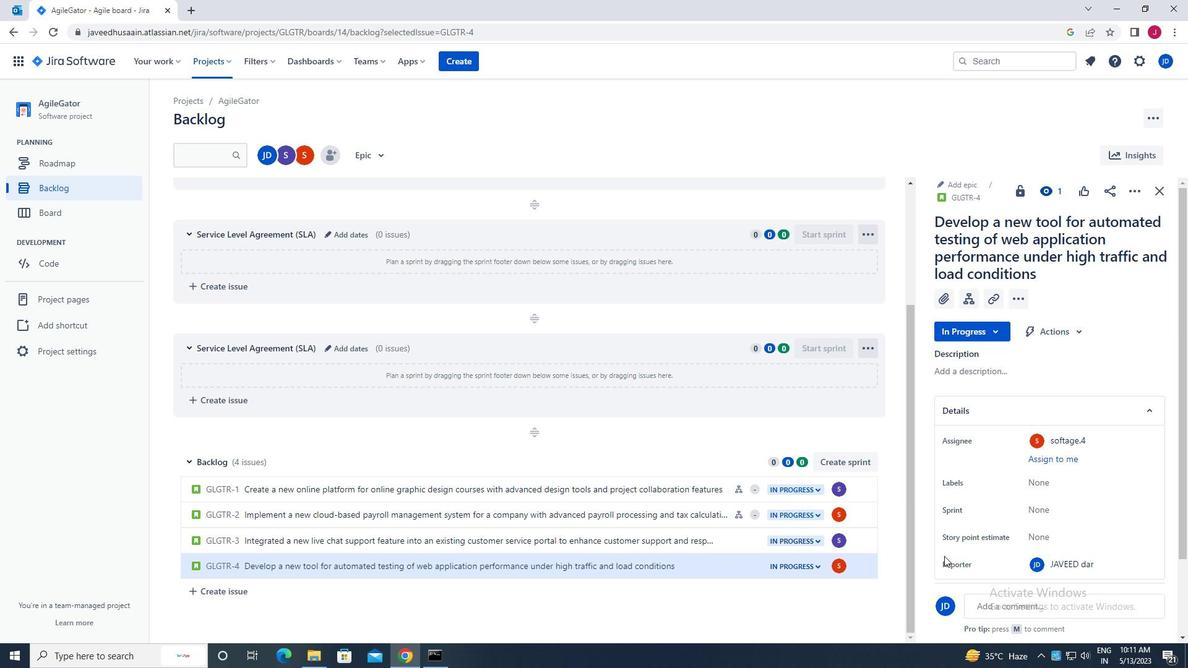 
